 Task: Forward email as attachment with the signature Cameron White with the subject Follow-up on a complaint from softage.1@softage.net to softage.10@softage.net with the message I wanted to confirm the delivery schedule for the new equipment order.
Action: Mouse moved to (952, 82)
Screenshot: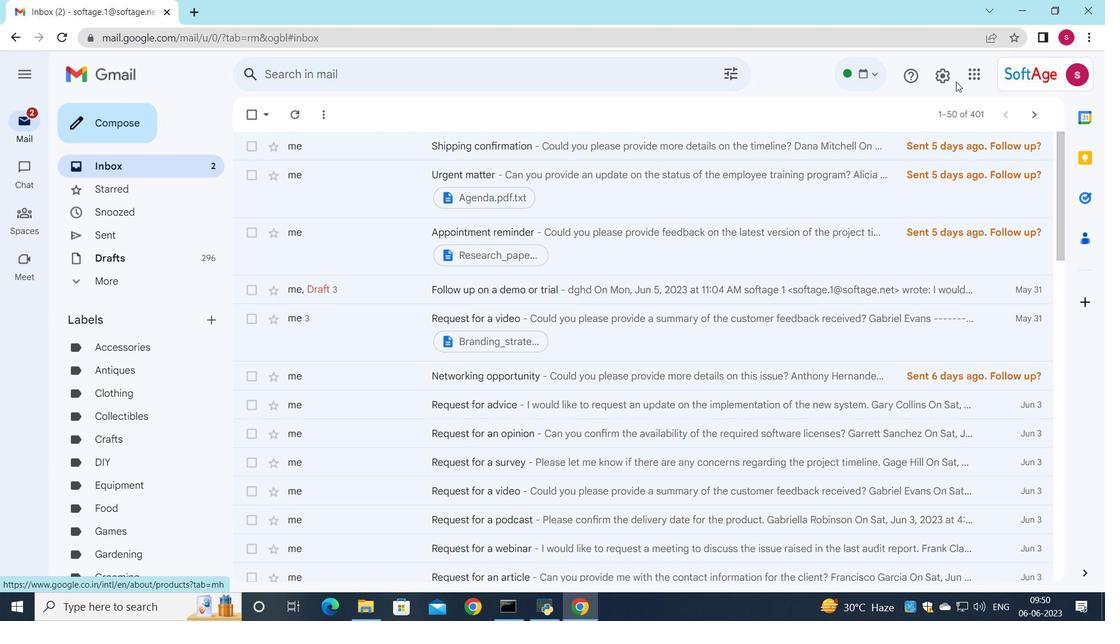 
Action: Mouse pressed left at (952, 82)
Screenshot: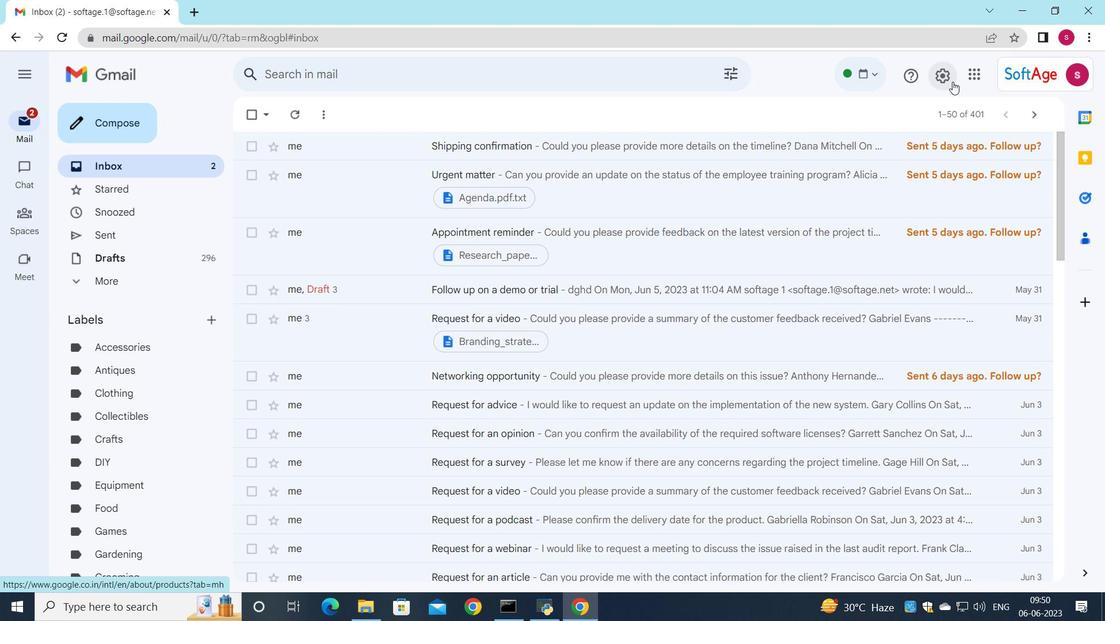 
Action: Mouse moved to (955, 145)
Screenshot: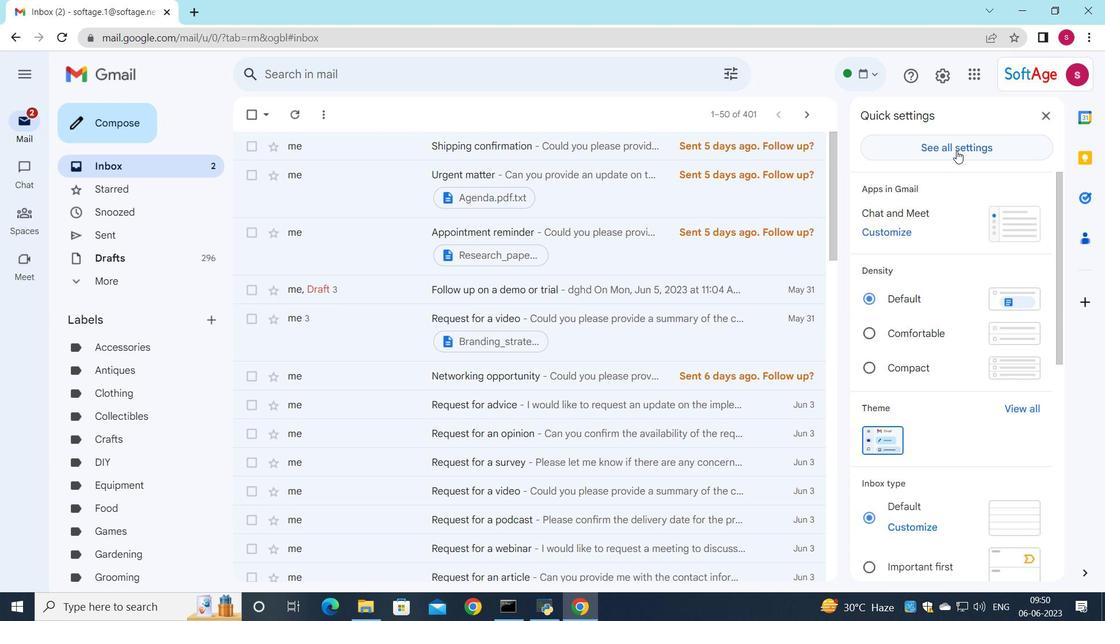 
Action: Mouse pressed left at (955, 145)
Screenshot: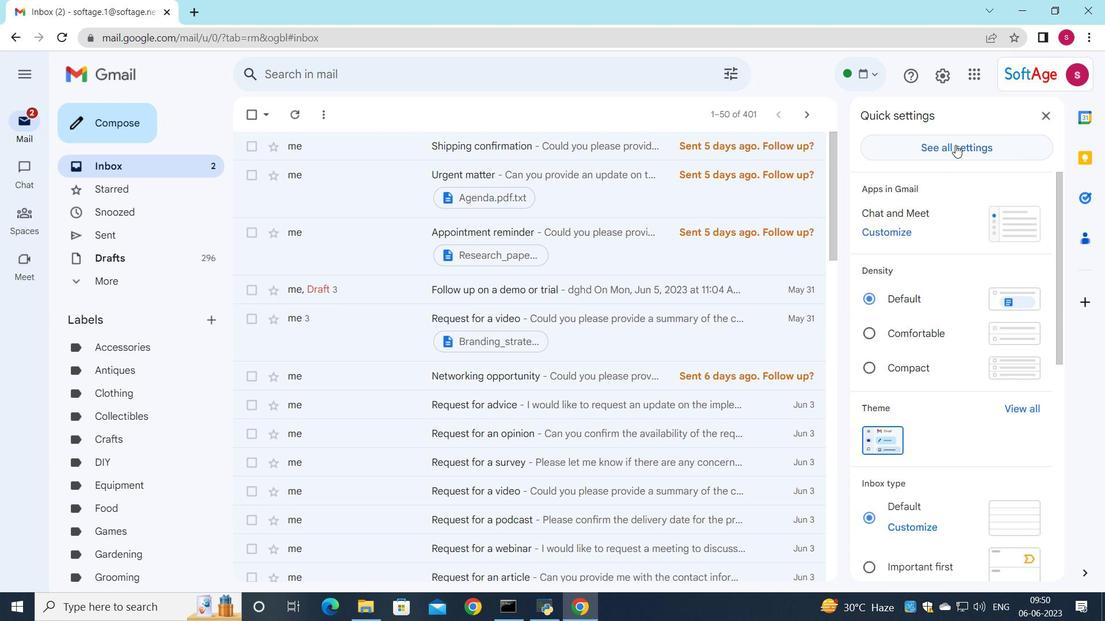 
Action: Mouse moved to (626, 344)
Screenshot: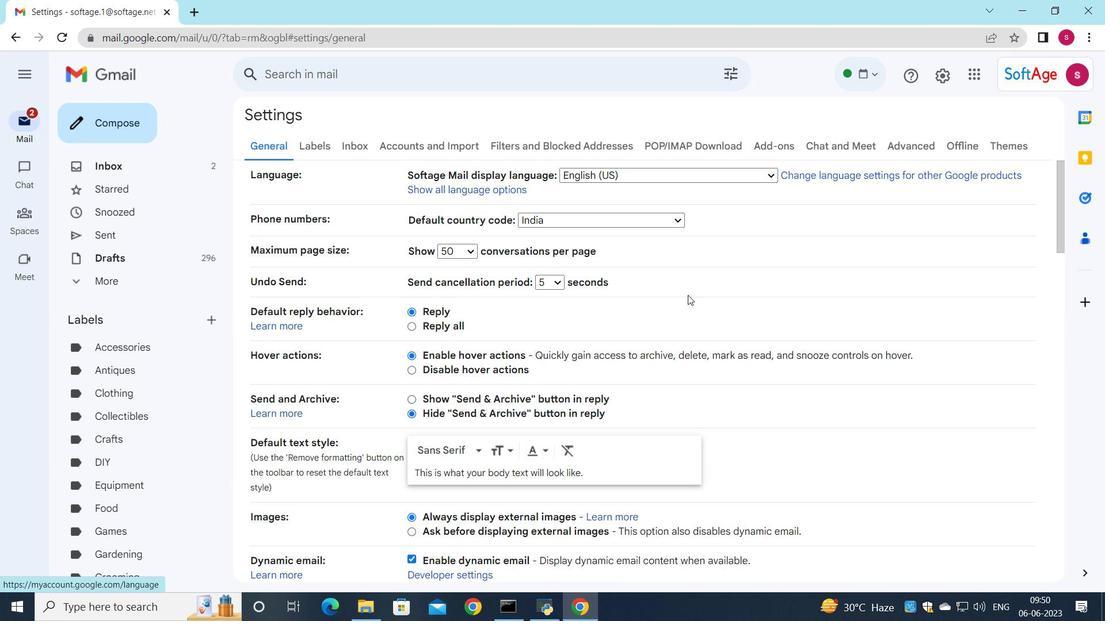 
Action: Mouse scrolled (626, 343) with delta (0, 0)
Screenshot: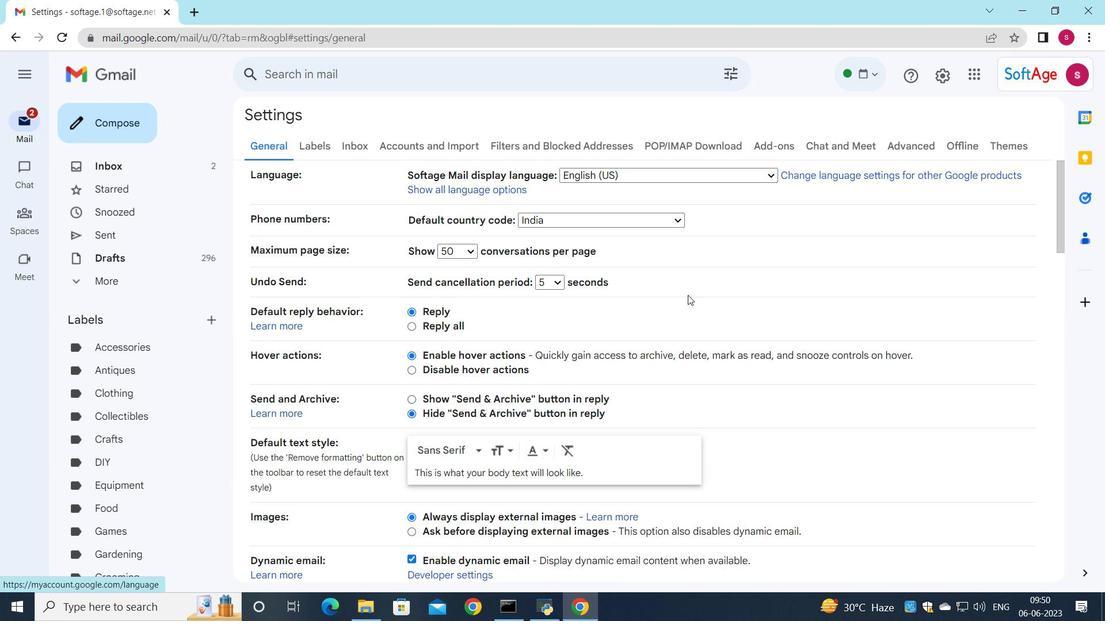 
Action: Mouse moved to (571, 396)
Screenshot: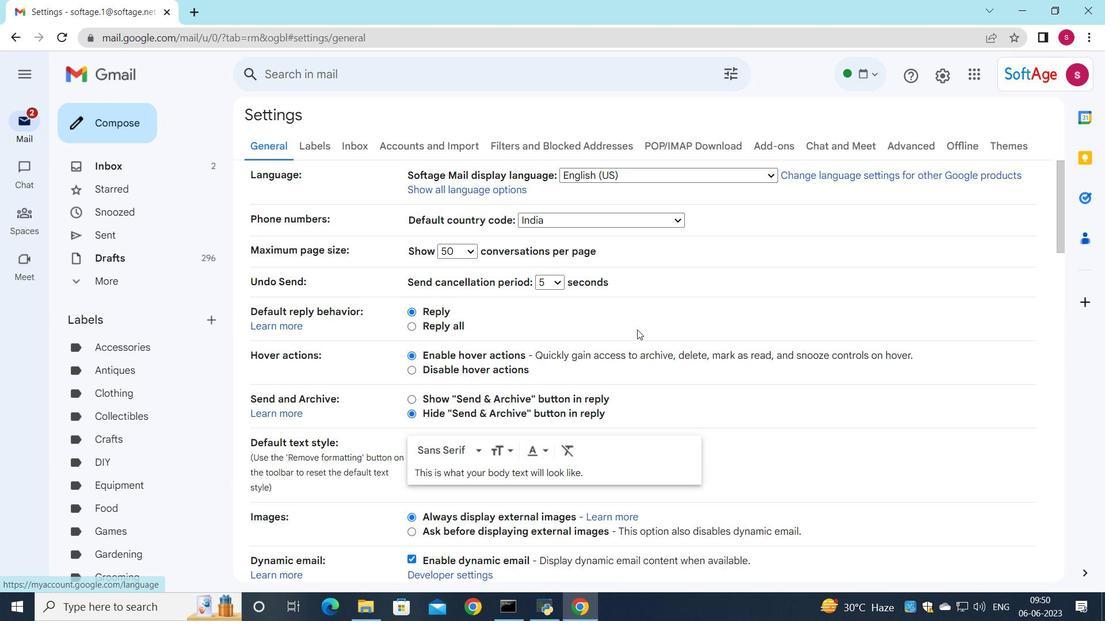 
Action: Mouse scrolled (571, 395) with delta (0, 0)
Screenshot: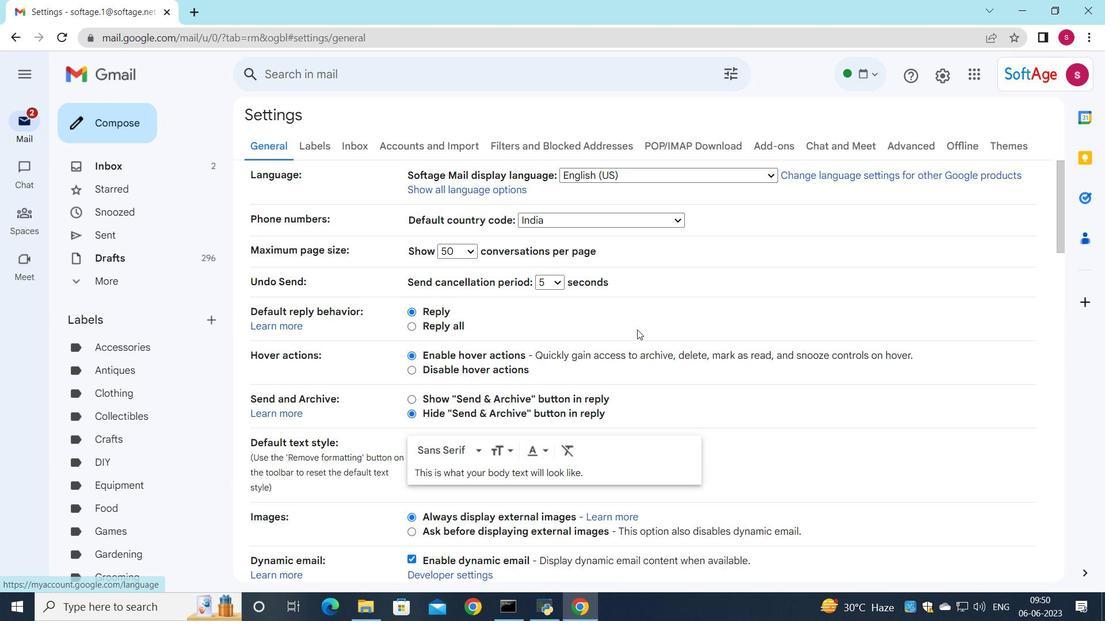 
Action: Mouse moved to (480, 458)
Screenshot: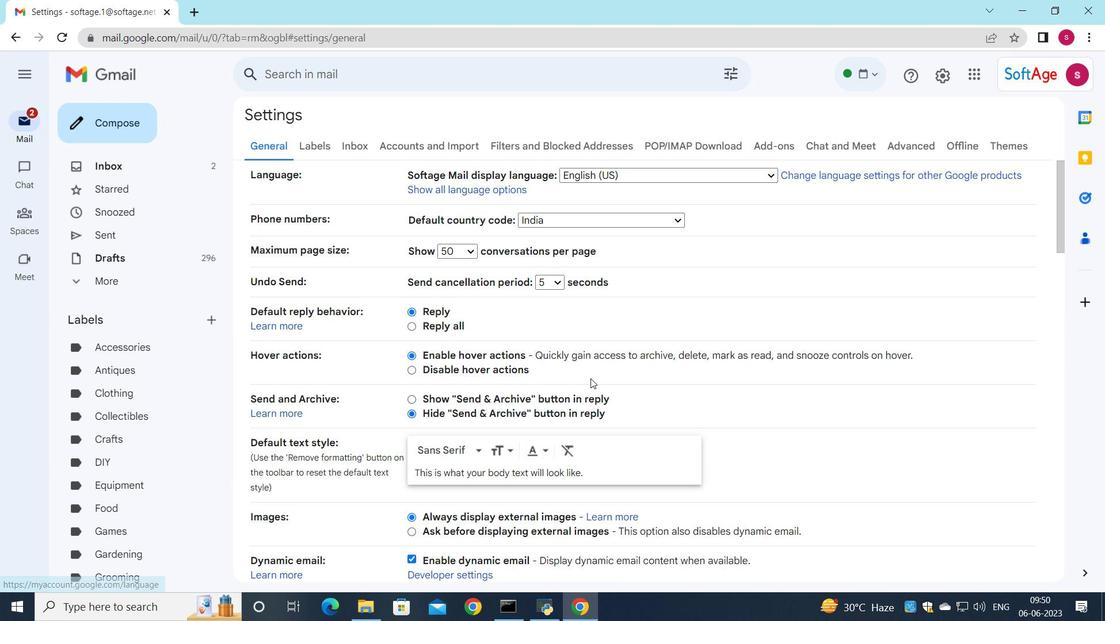 
Action: Mouse scrolled (480, 458) with delta (0, 0)
Screenshot: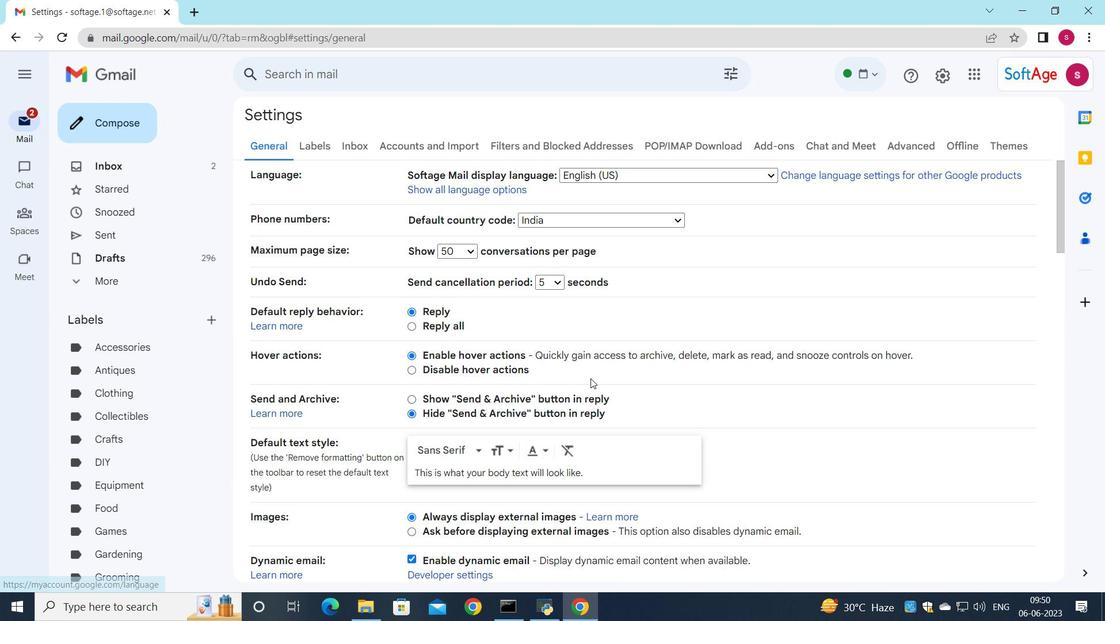 
Action: Mouse moved to (394, 514)
Screenshot: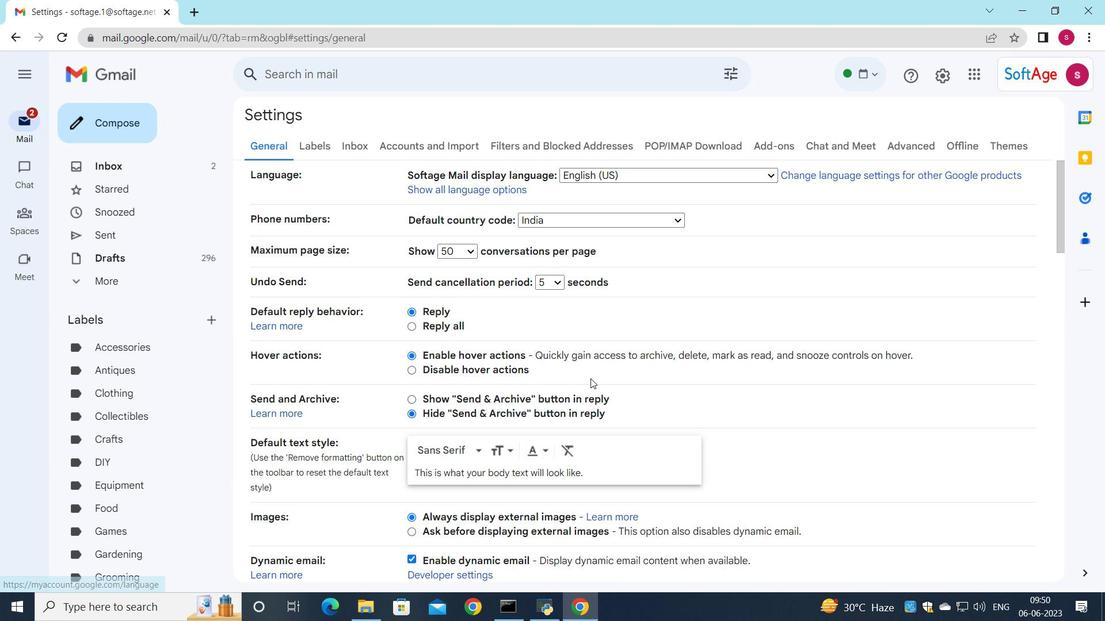 
Action: Mouse scrolled (394, 514) with delta (0, 0)
Screenshot: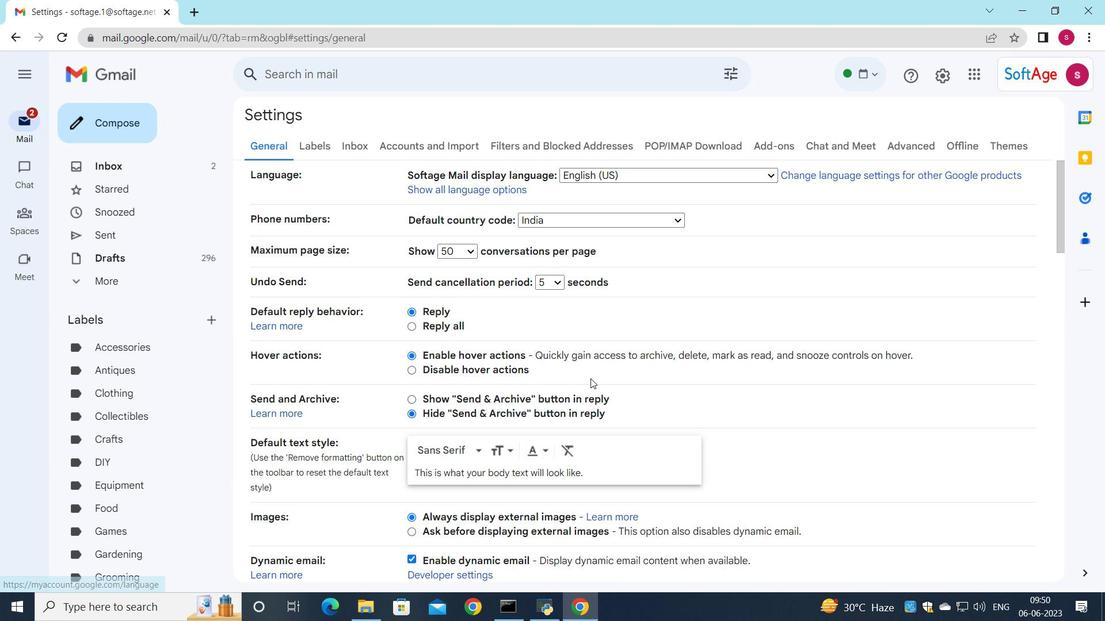 
Action: Mouse moved to (309, 536)
Screenshot: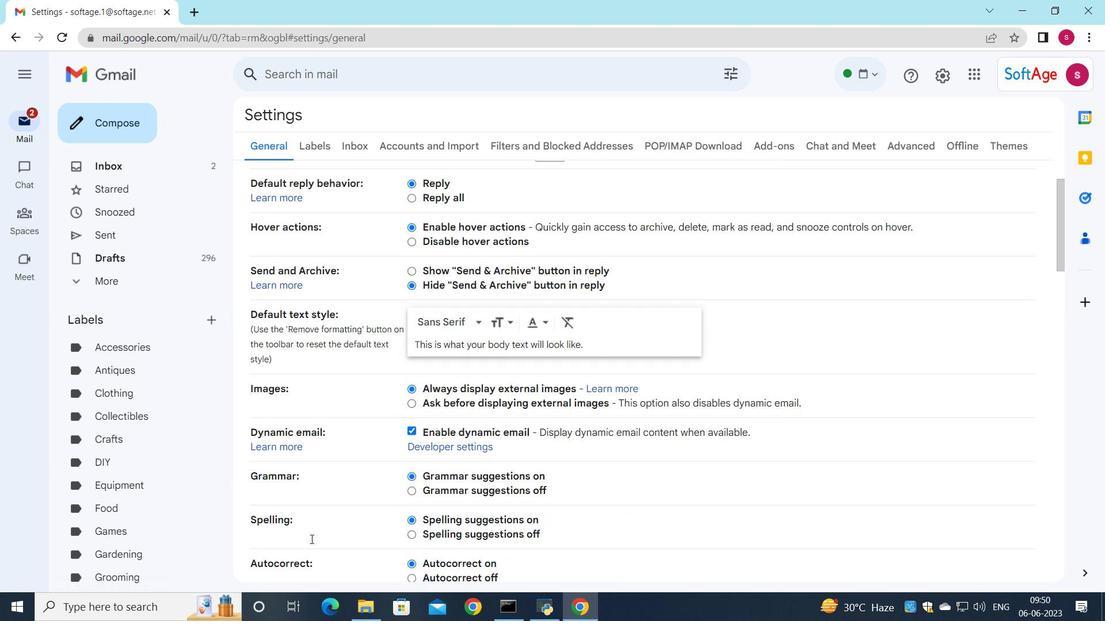 
Action: Mouse scrolled (309, 535) with delta (0, 0)
Screenshot: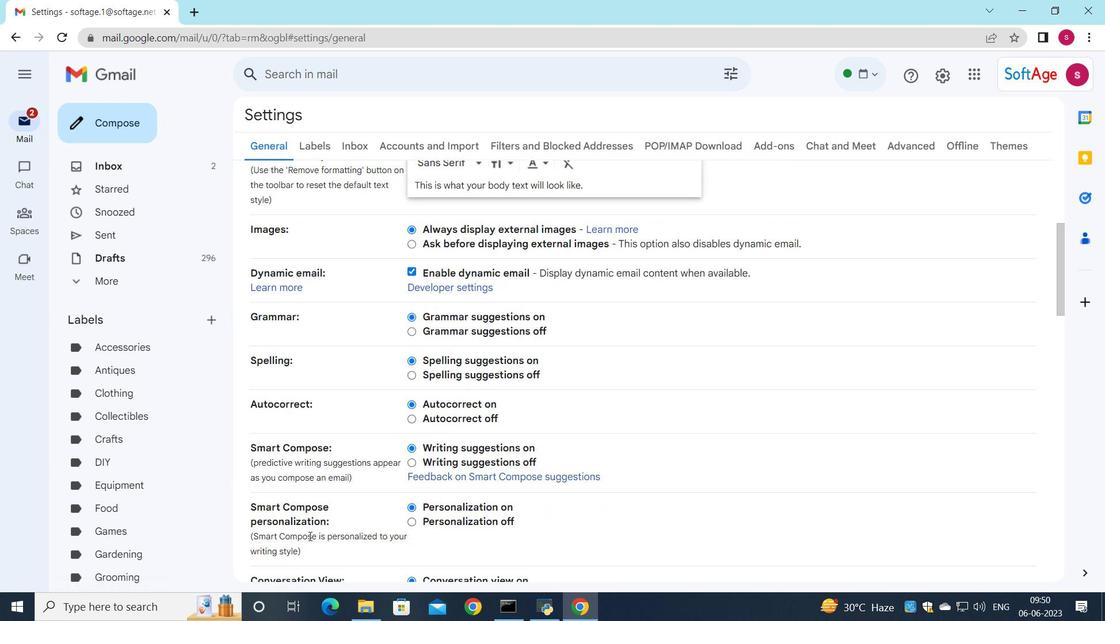 
Action: Mouse scrolled (309, 535) with delta (0, 0)
Screenshot: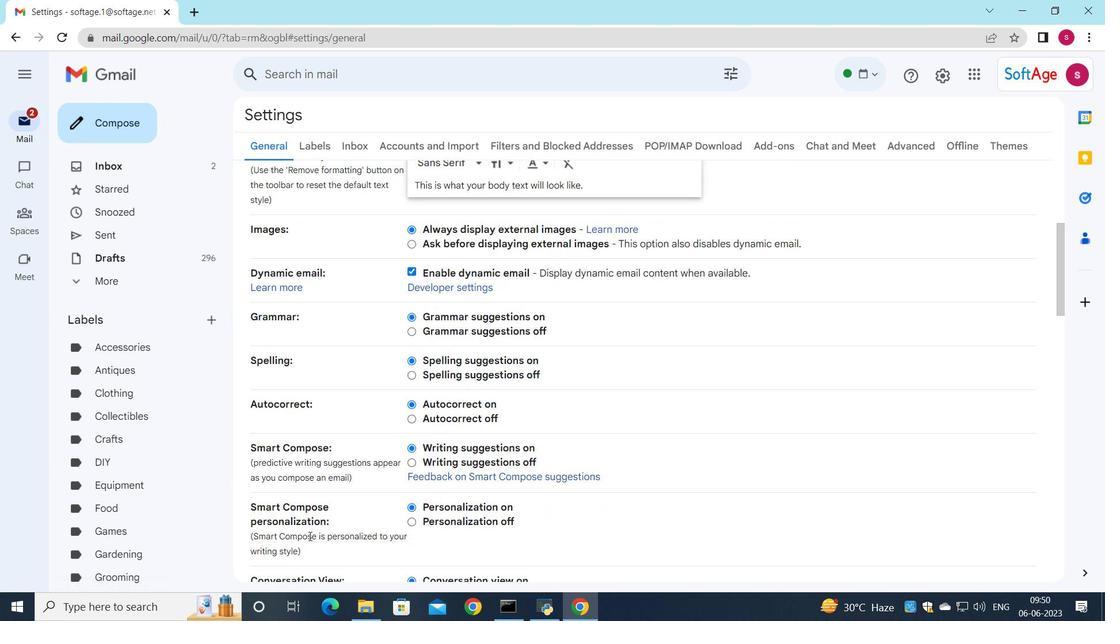 
Action: Mouse scrolled (309, 535) with delta (0, 0)
Screenshot: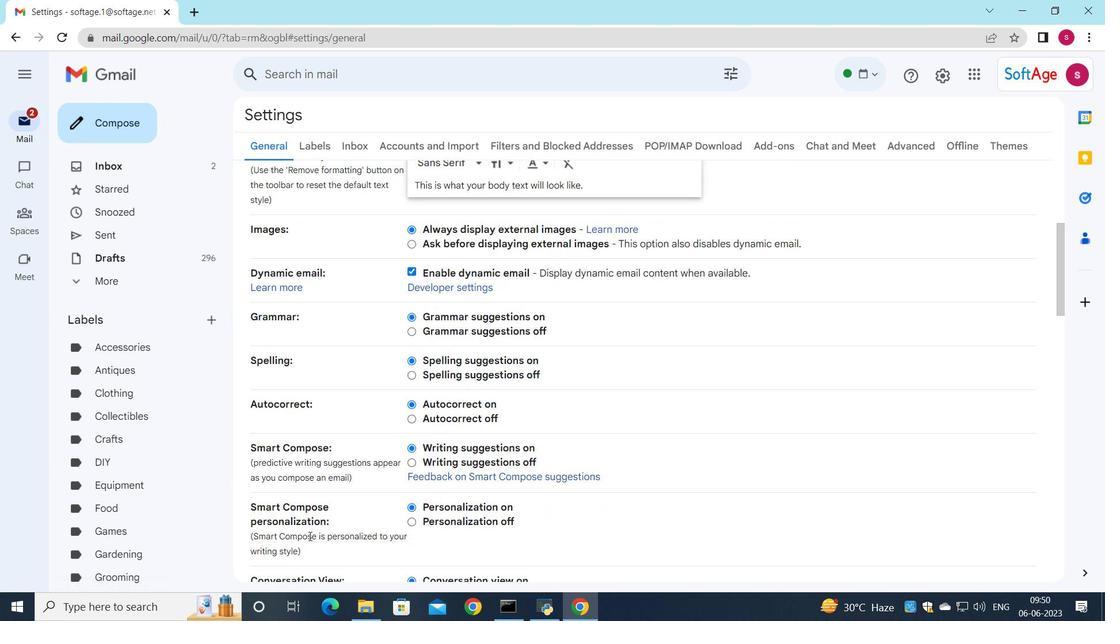 
Action: Mouse scrolled (309, 535) with delta (0, 0)
Screenshot: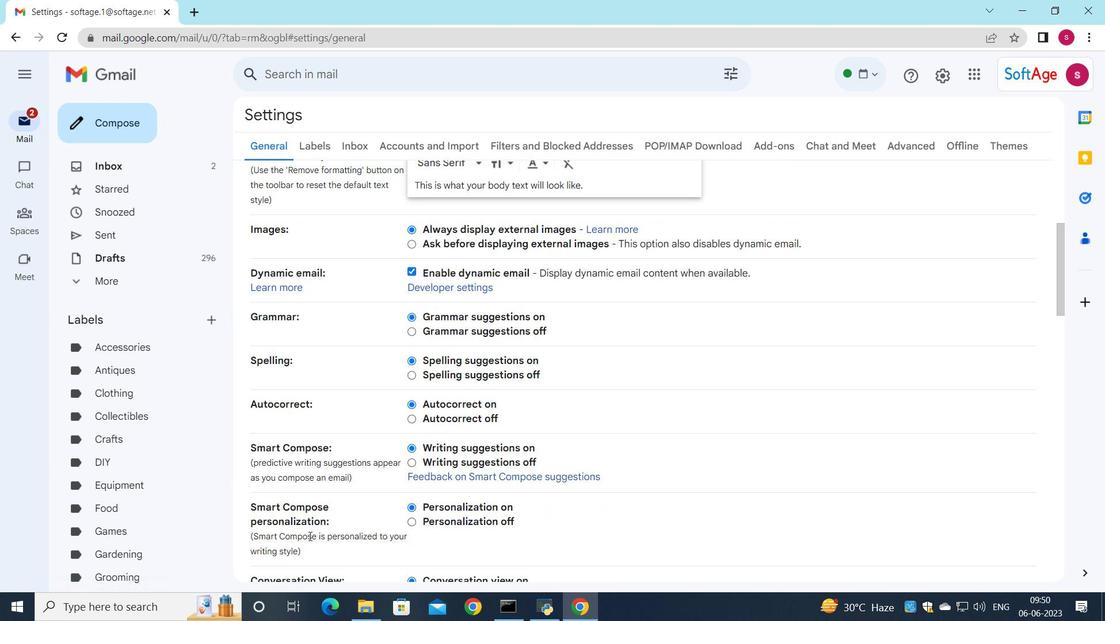 
Action: Mouse moved to (339, 514)
Screenshot: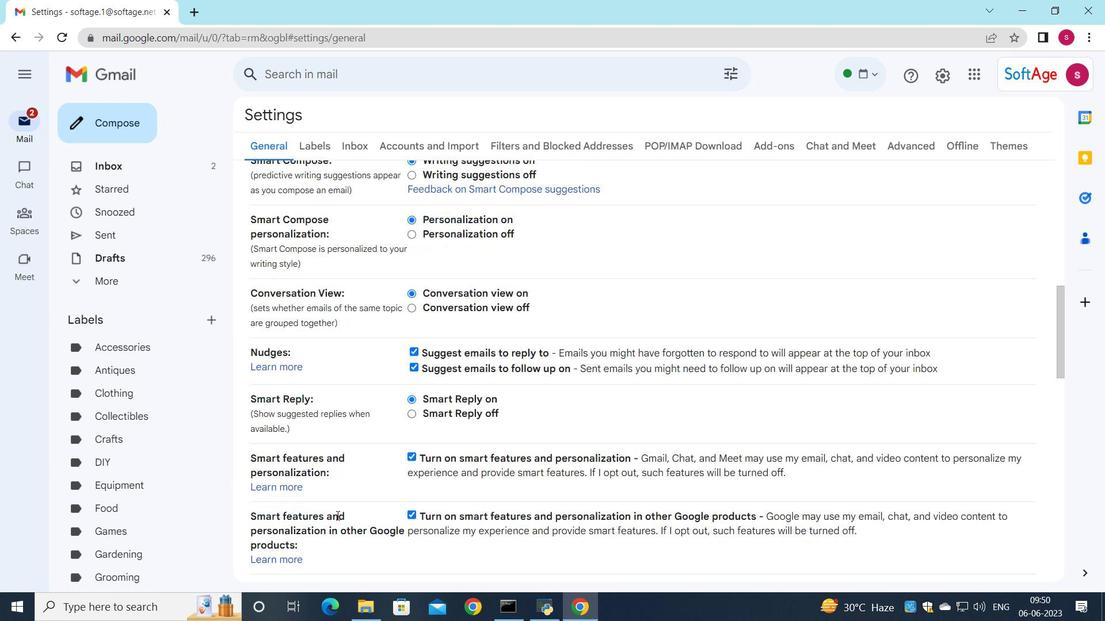 
Action: Mouse scrolled (339, 514) with delta (0, 0)
Screenshot: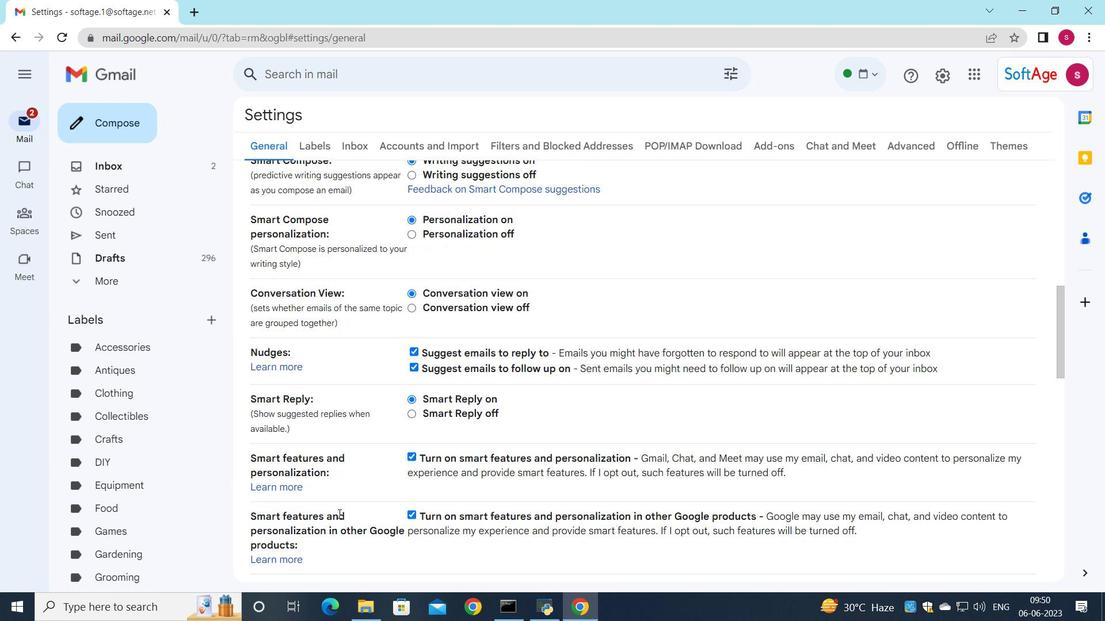
Action: Mouse scrolled (339, 514) with delta (0, 0)
Screenshot: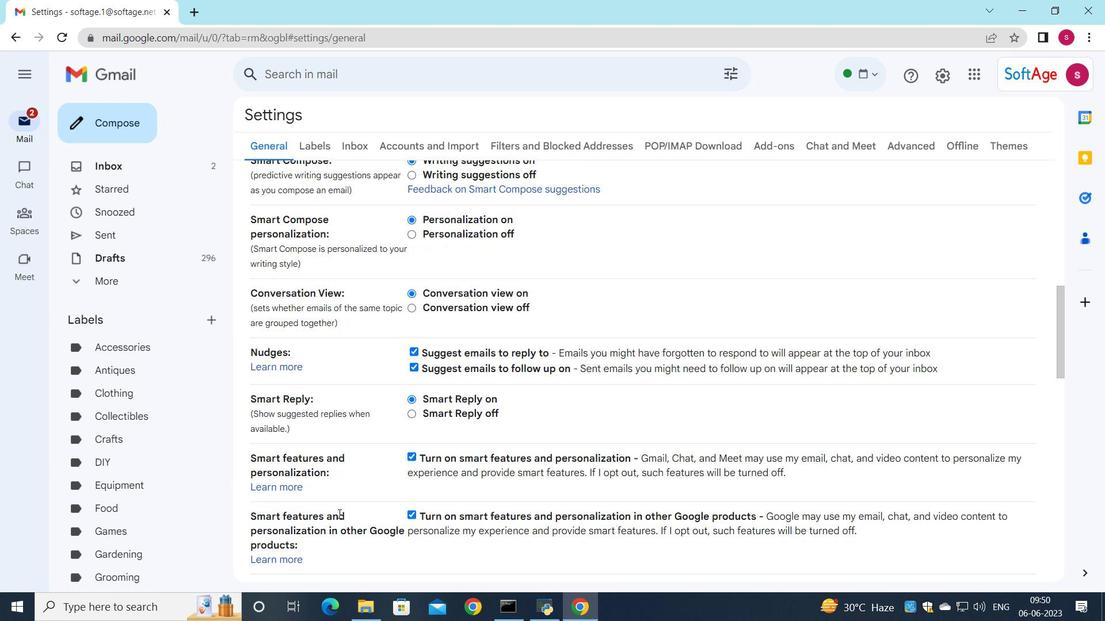 
Action: Mouse scrolled (339, 514) with delta (0, 0)
Screenshot: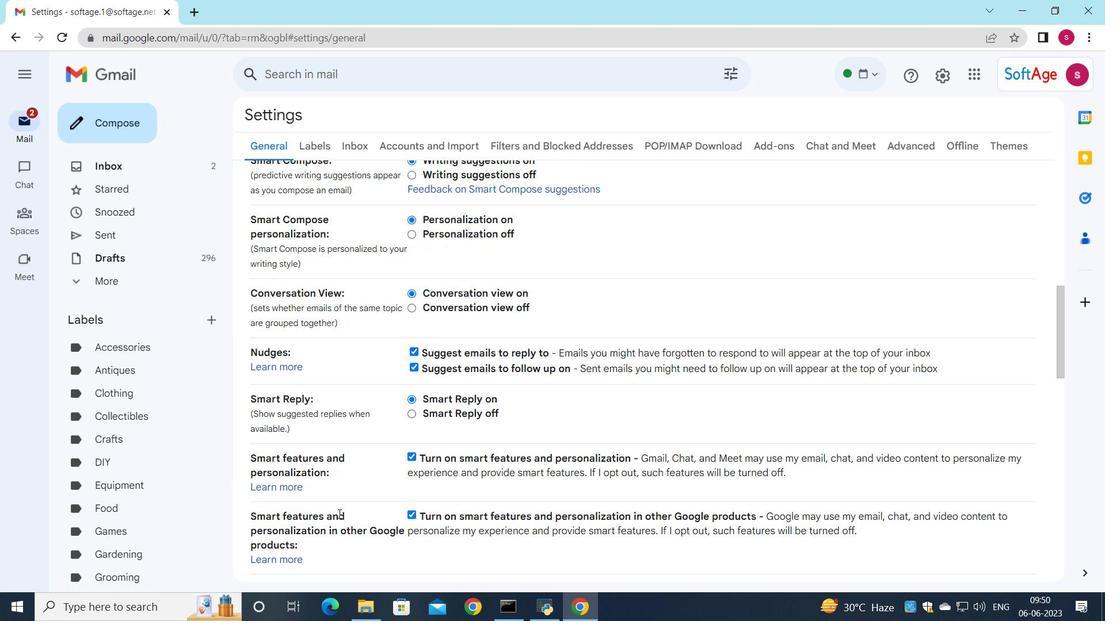 
Action: Mouse scrolled (339, 514) with delta (0, 0)
Screenshot: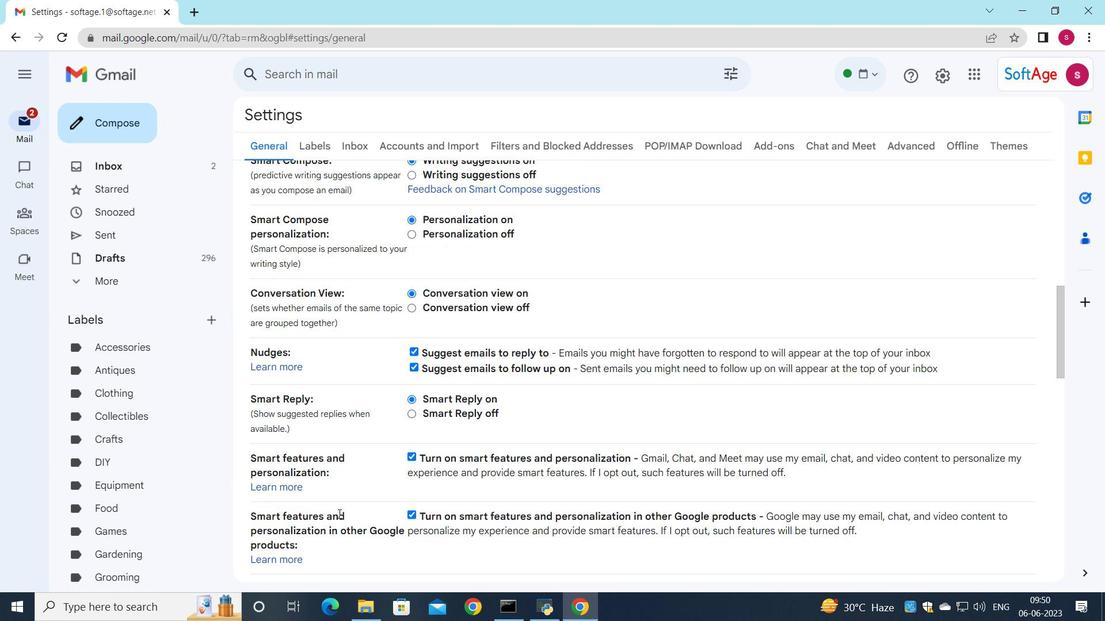 
Action: Mouse moved to (339, 514)
Screenshot: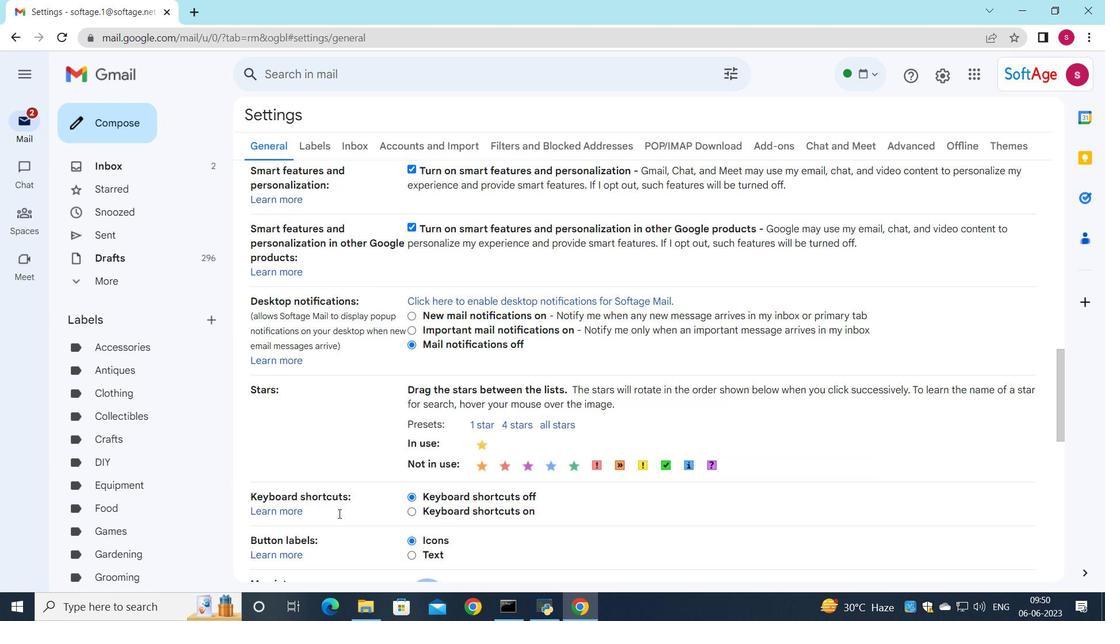
Action: Mouse scrolled (339, 514) with delta (0, 0)
Screenshot: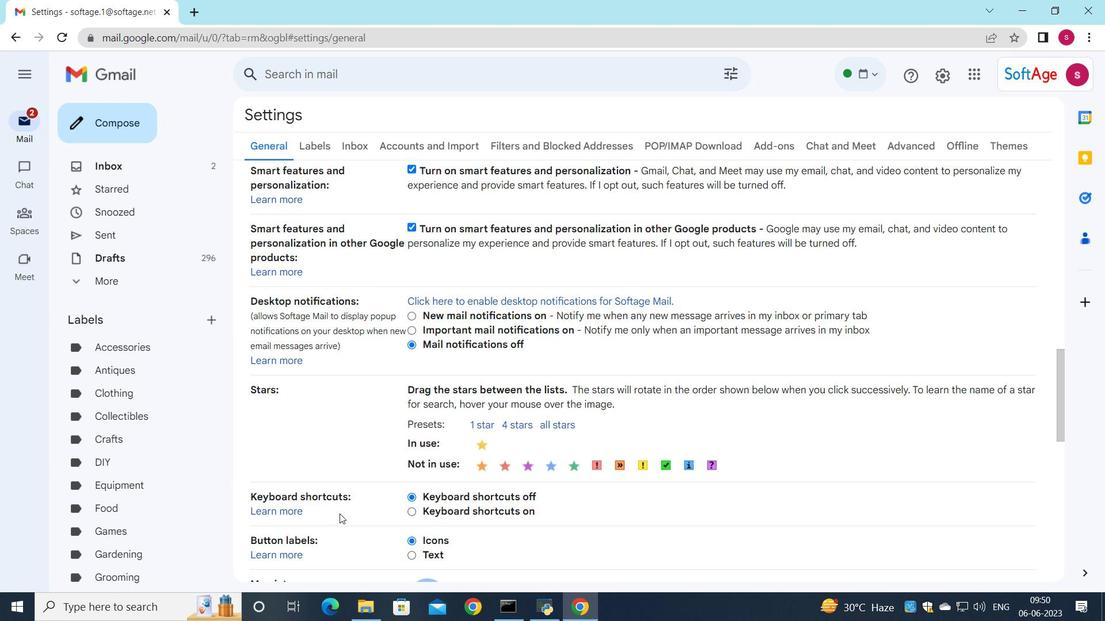 
Action: Mouse moved to (339, 514)
Screenshot: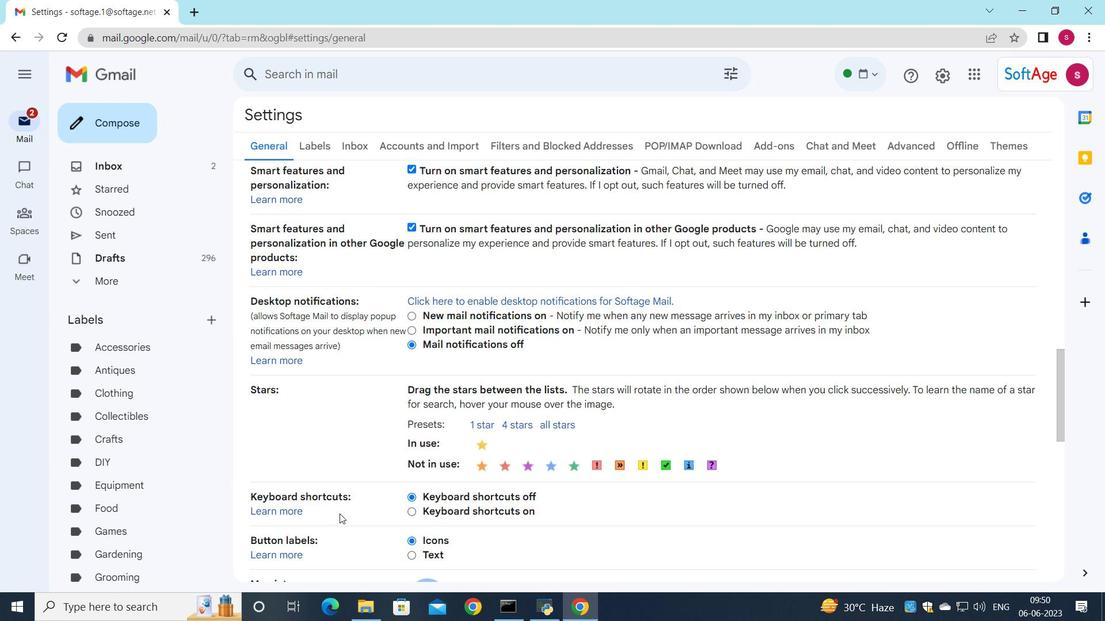 
Action: Mouse scrolled (339, 514) with delta (0, 0)
Screenshot: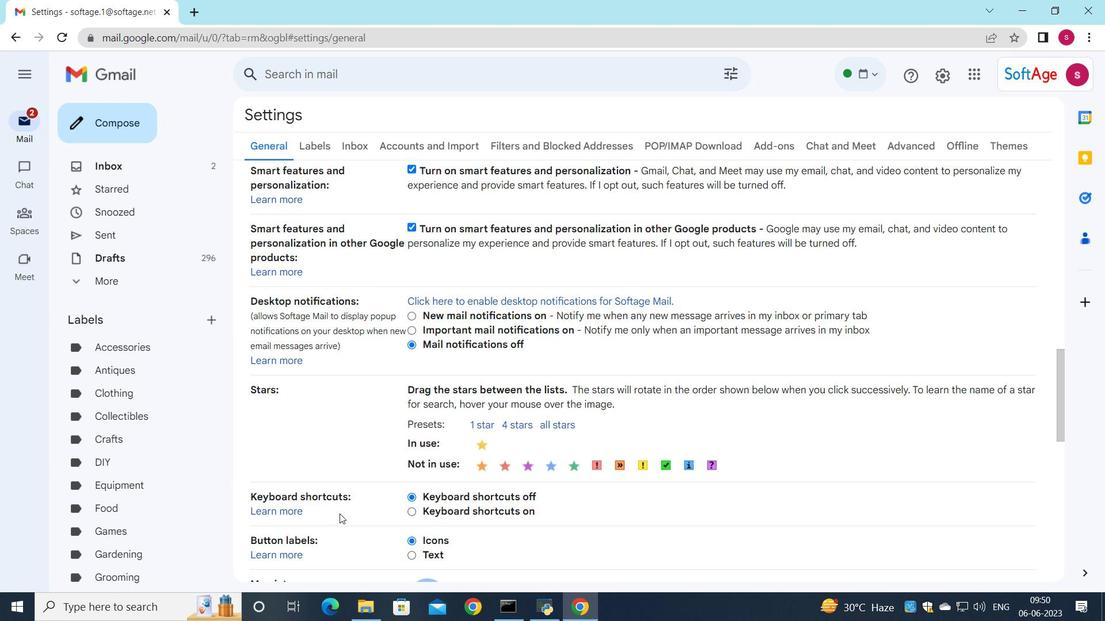 
Action: Mouse scrolled (339, 514) with delta (0, 0)
Screenshot: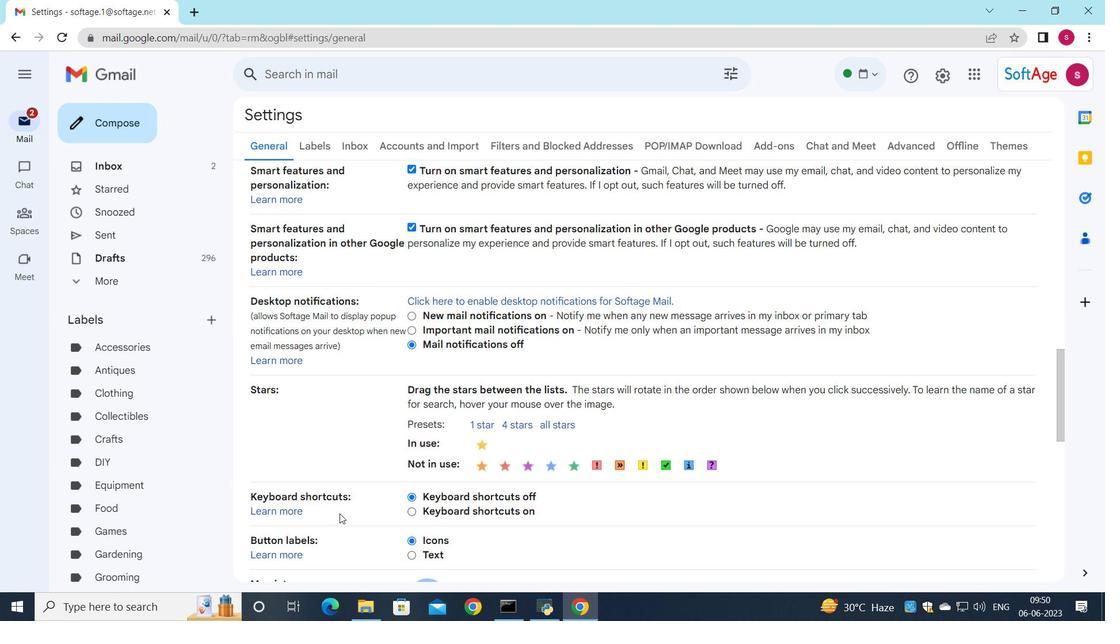 
Action: Mouse moved to (458, 488)
Screenshot: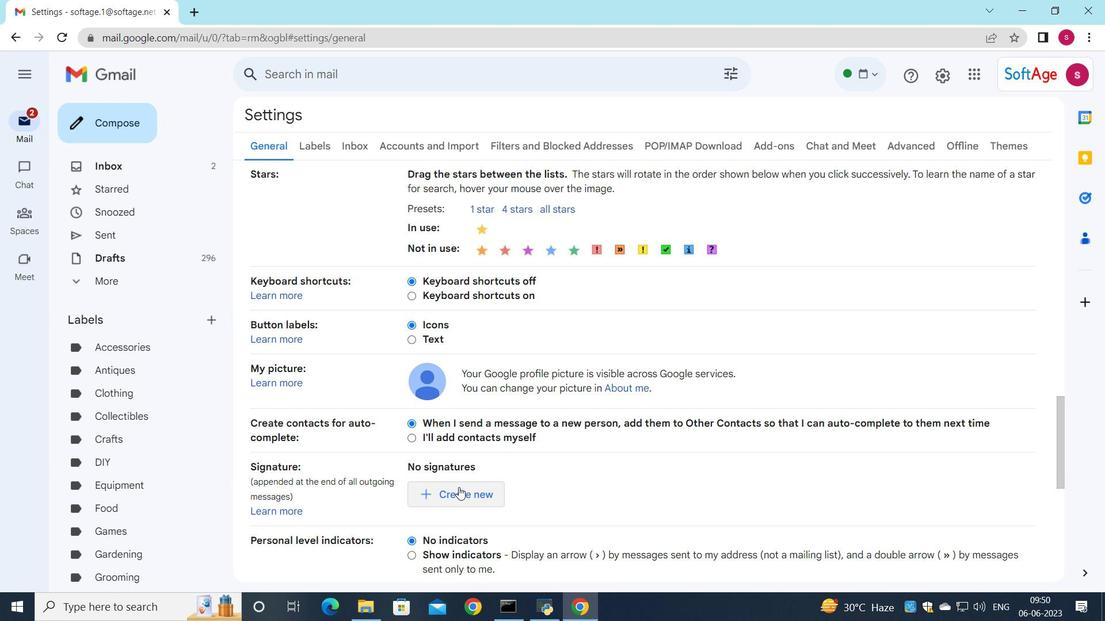 
Action: Mouse pressed left at (458, 488)
Screenshot: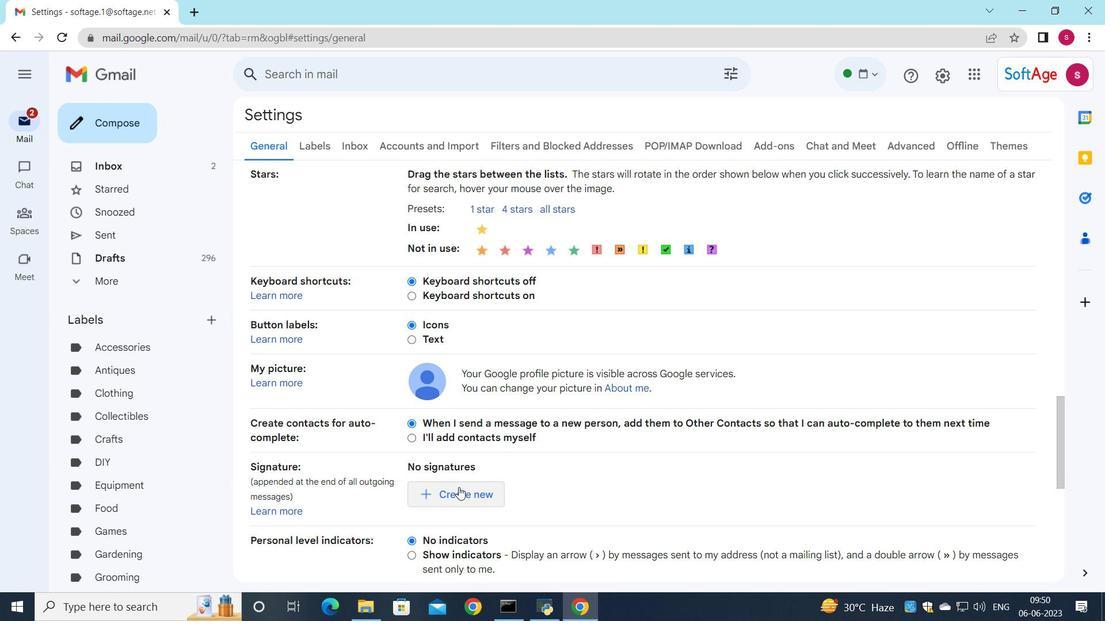 
Action: Key pressed <Key.shift>Camerom<Key.backspace>n<Key.space><Key.shift>Who<Key.backspace>ite
Screenshot: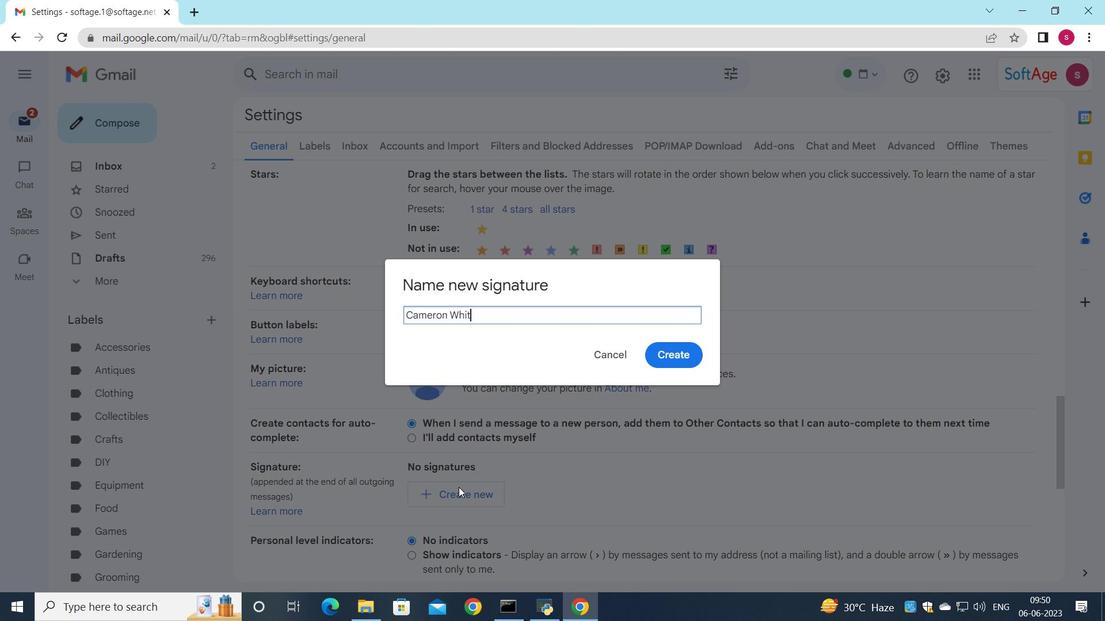 
Action: Mouse moved to (651, 357)
Screenshot: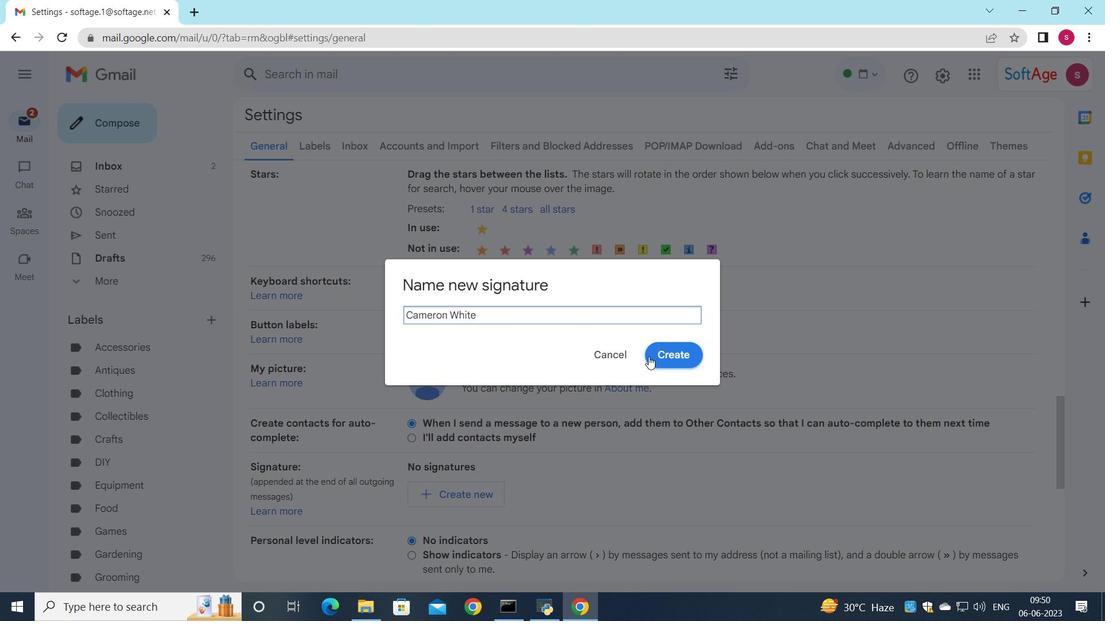 
Action: Mouse pressed left at (651, 357)
Screenshot: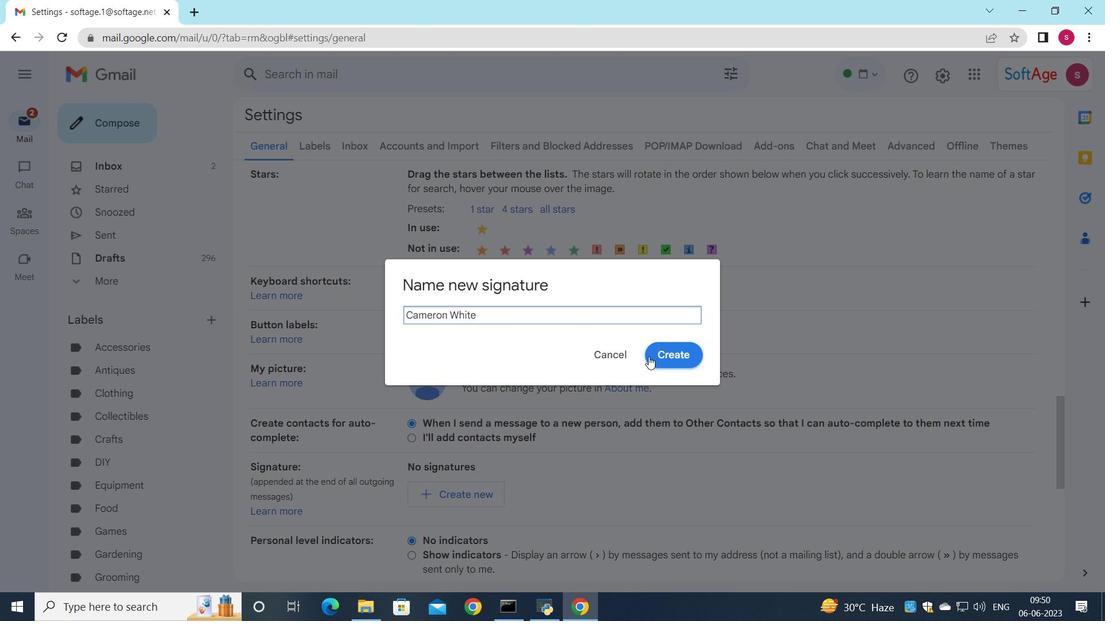 
Action: Mouse moved to (655, 473)
Screenshot: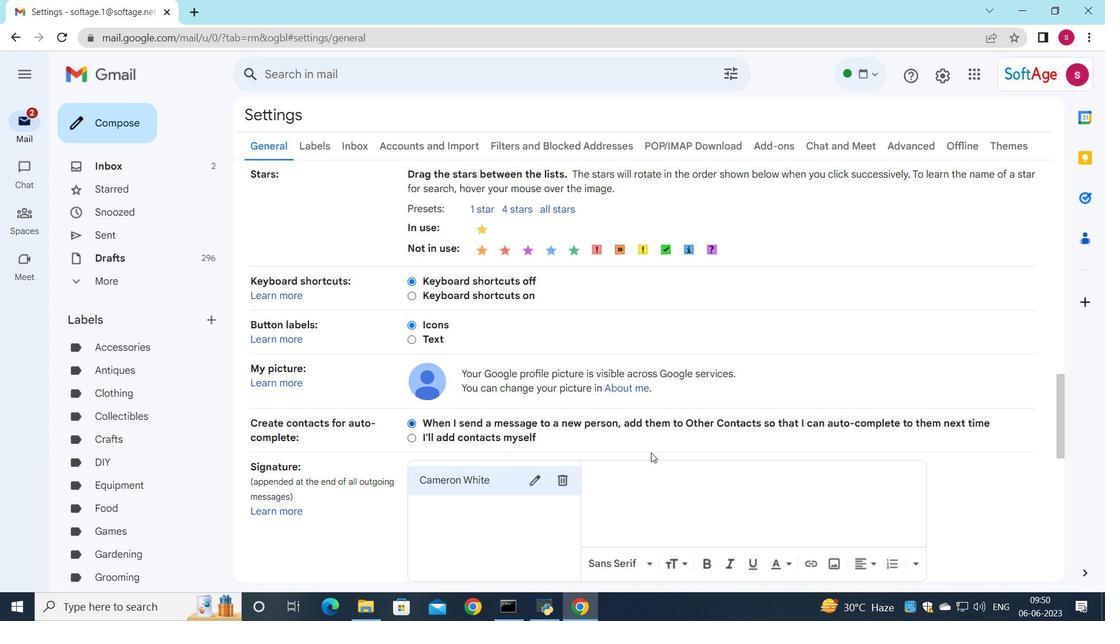 
Action: Mouse pressed left at (655, 473)
Screenshot: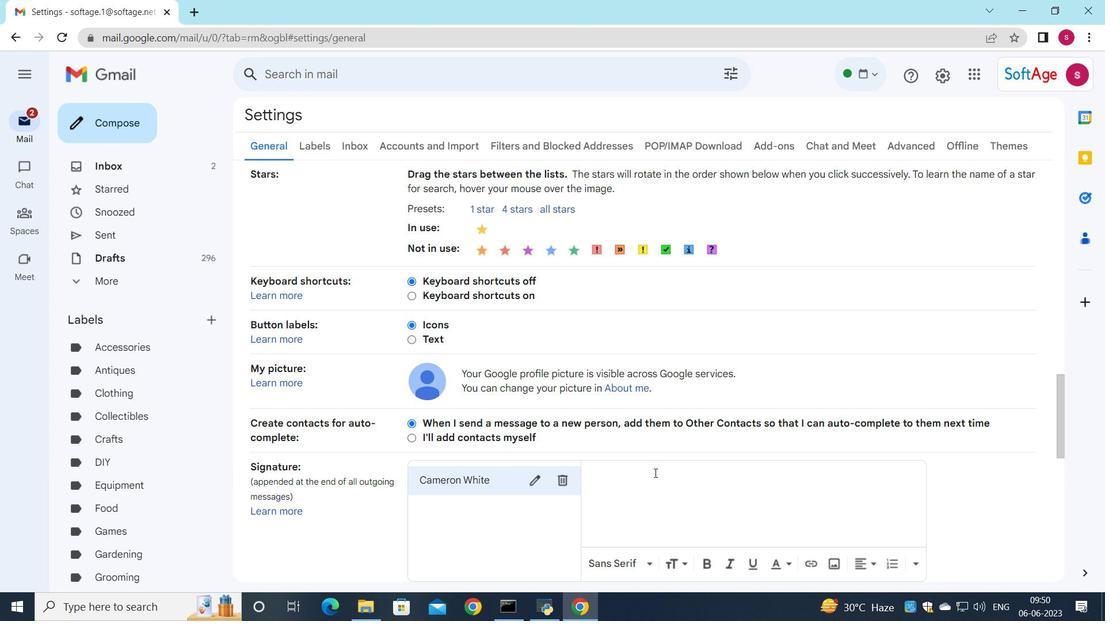 
Action: Key pressed <Key.shift><Key.shift><Key.shift><Key.shift><Key.shift>cameron<Key.left><Key.left><Key.left><Key.left><Key.left><Key.left><Key.backspace><Key.shift>C<Key.down><Key.right><Key.right><Key.right><Key.right><Key.right><Key.right><Key.space><Key.shift>White
Screenshot: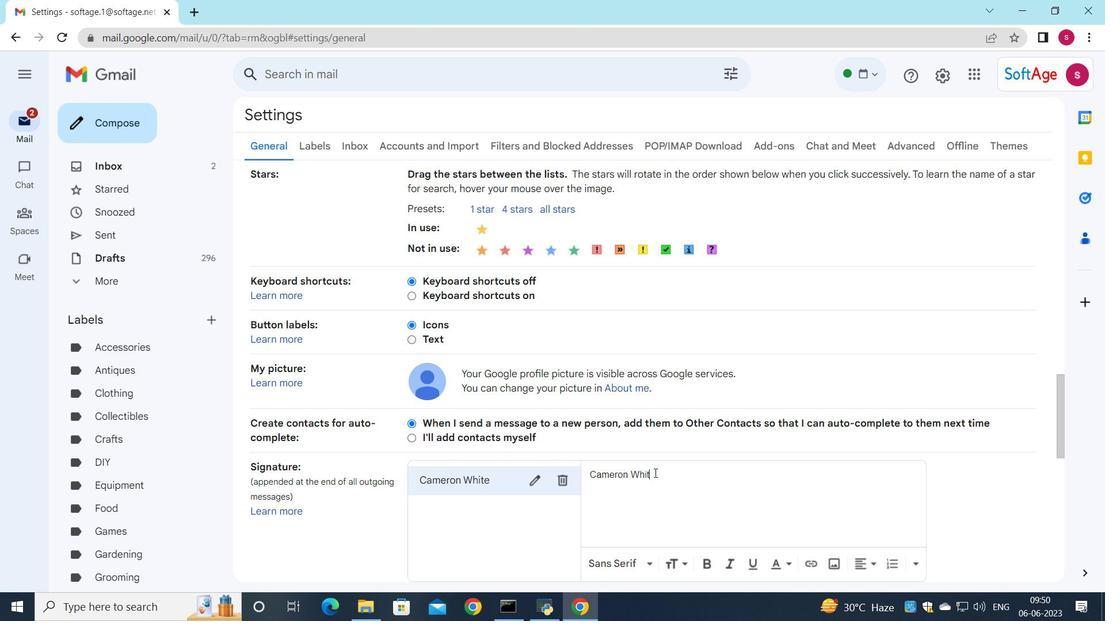 
Action: Mouse scrolled (655, 473) with delta (0, 0)
Screenshot: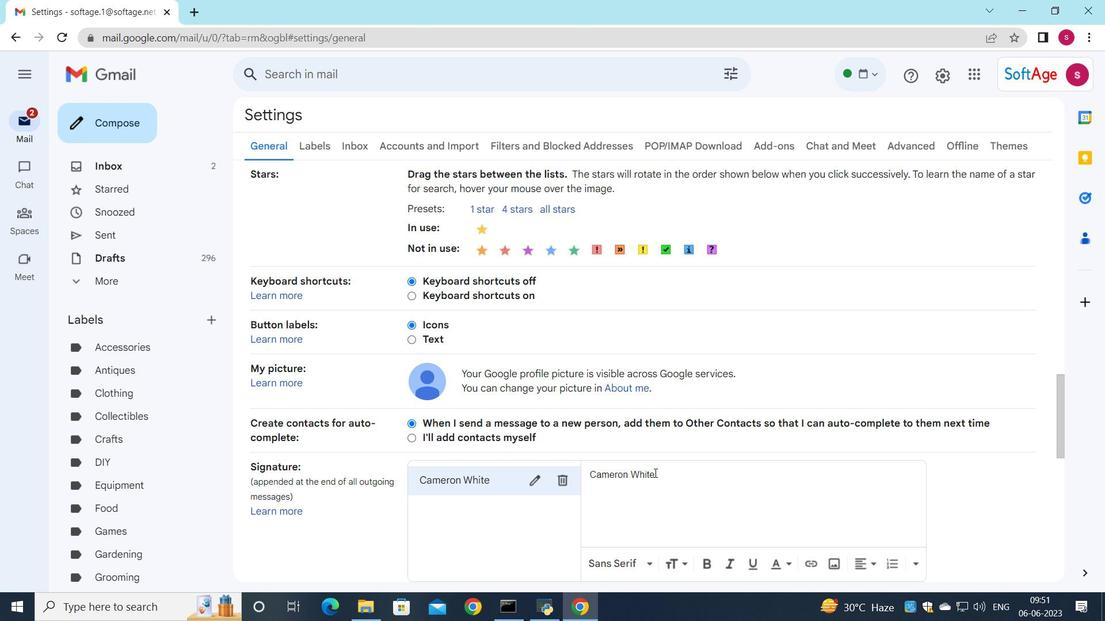 
Action: Mouse scrolled (655, 473) with delta (0, 0)
Screenshot: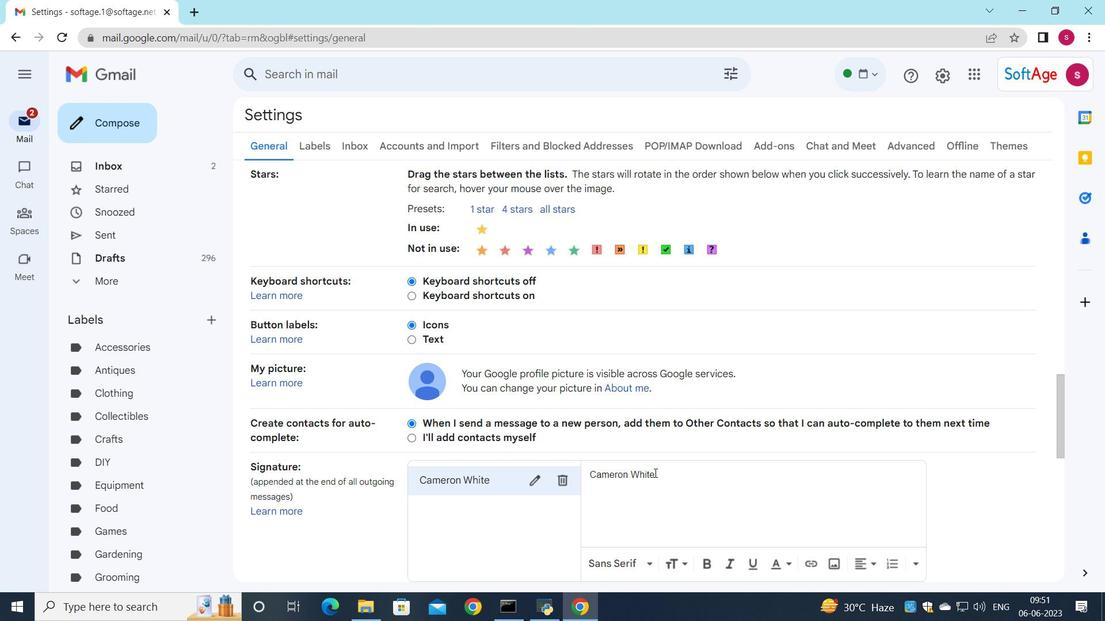 
Action: Mouse scrolled (655, 473) with delta (0, 0)
Screenshot: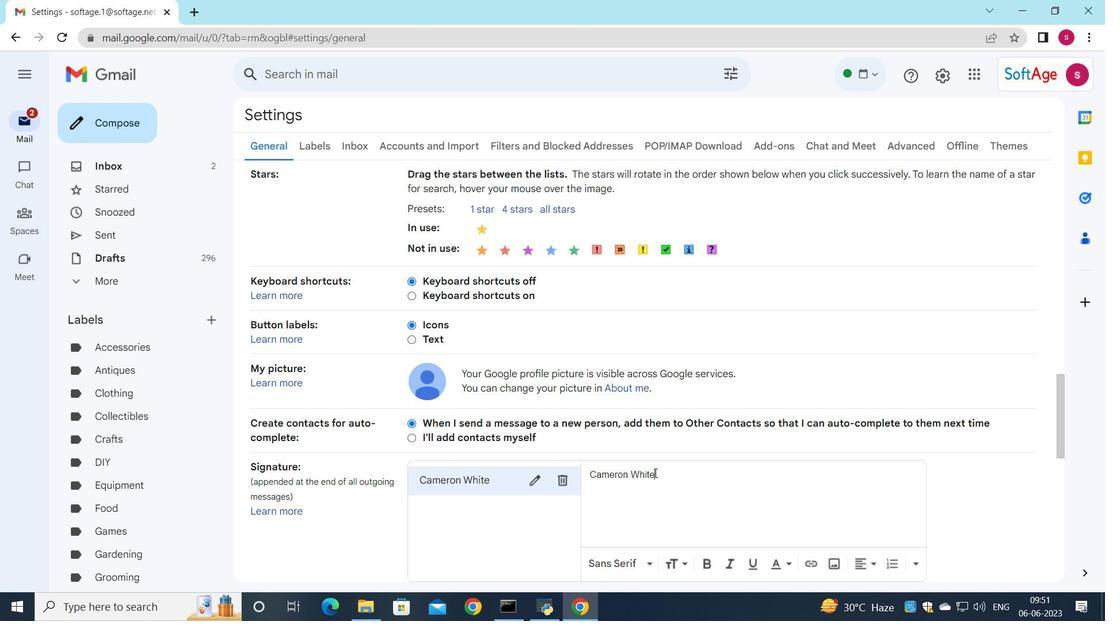 
Action: Mouse scrolled (655, 473) with delta (0, 0)
Screenshot: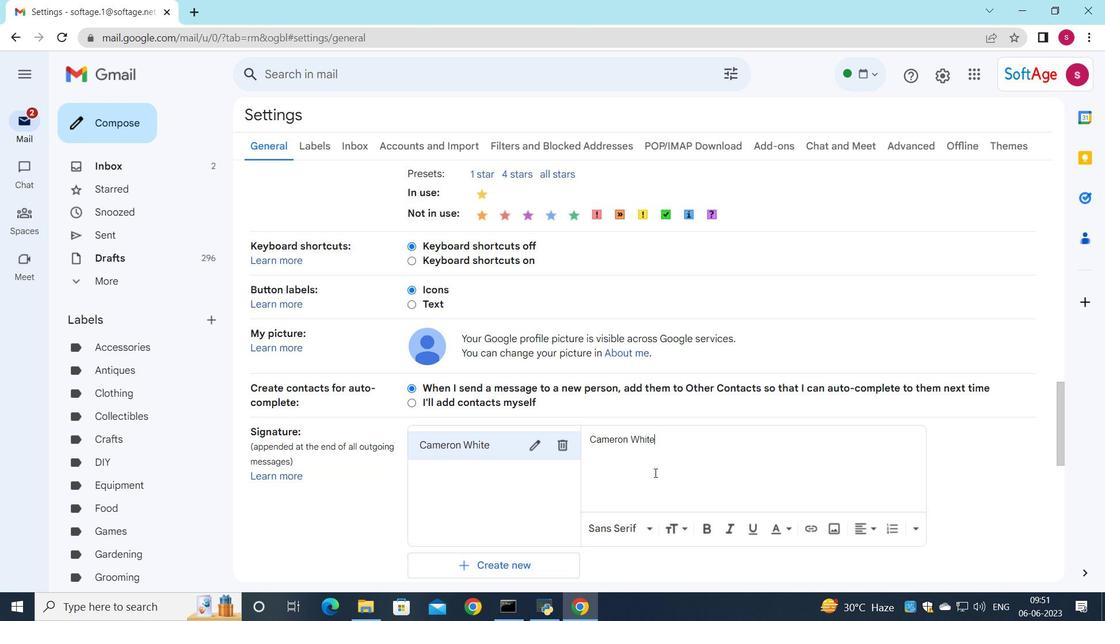
Action: Mouse moved to (473, 394)
Screenshot: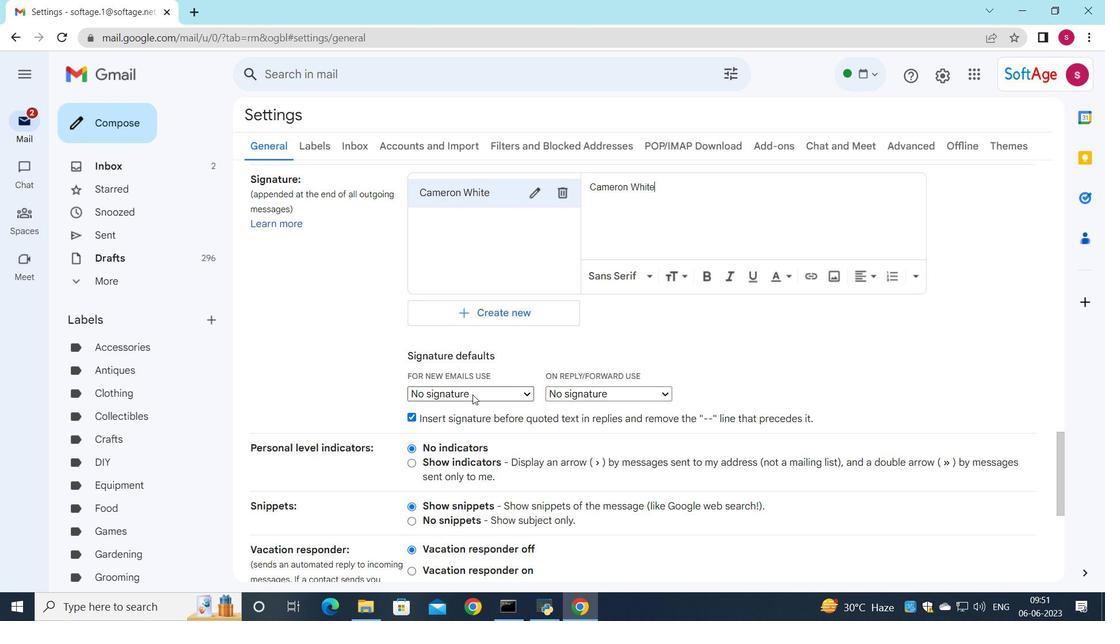 
Action: Mouse pressed left at (473, 394)
Screenshot: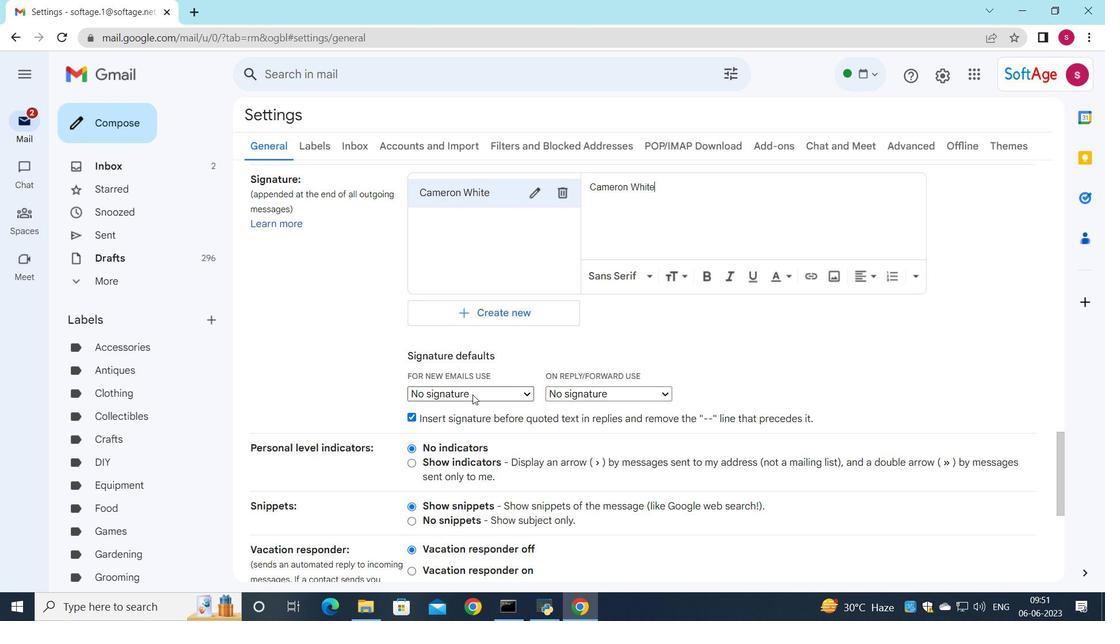 
Action: Mouse moved to (473, 433)
Screenshot: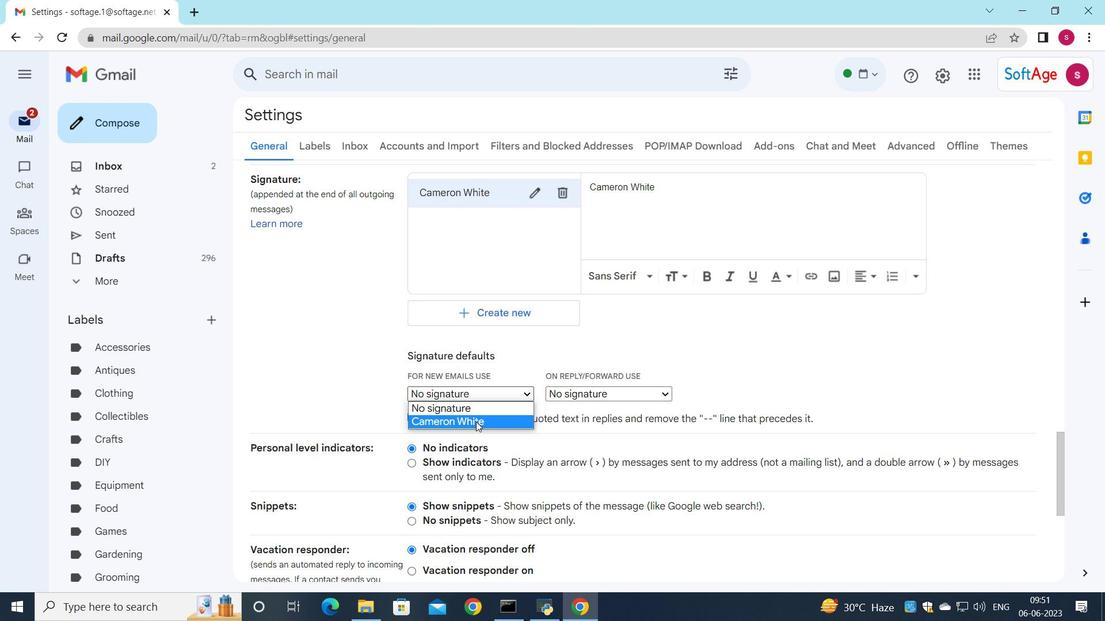 
Action: Mouse pressed left at (473, 433)
Screenshot: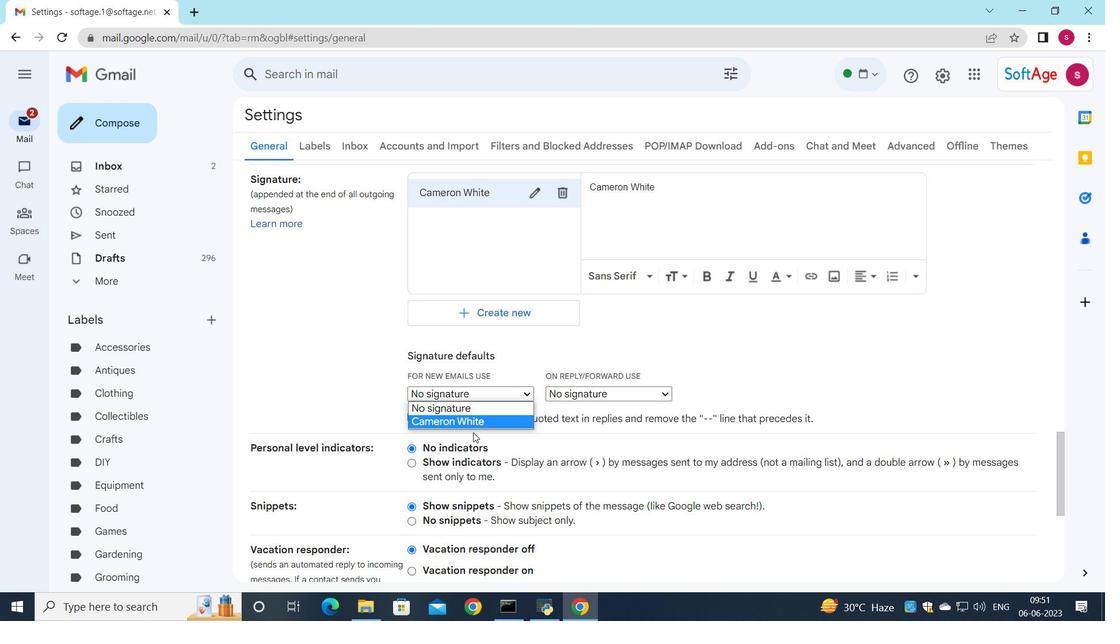
Action: Mouse moved to (636, 396)
Screenshot: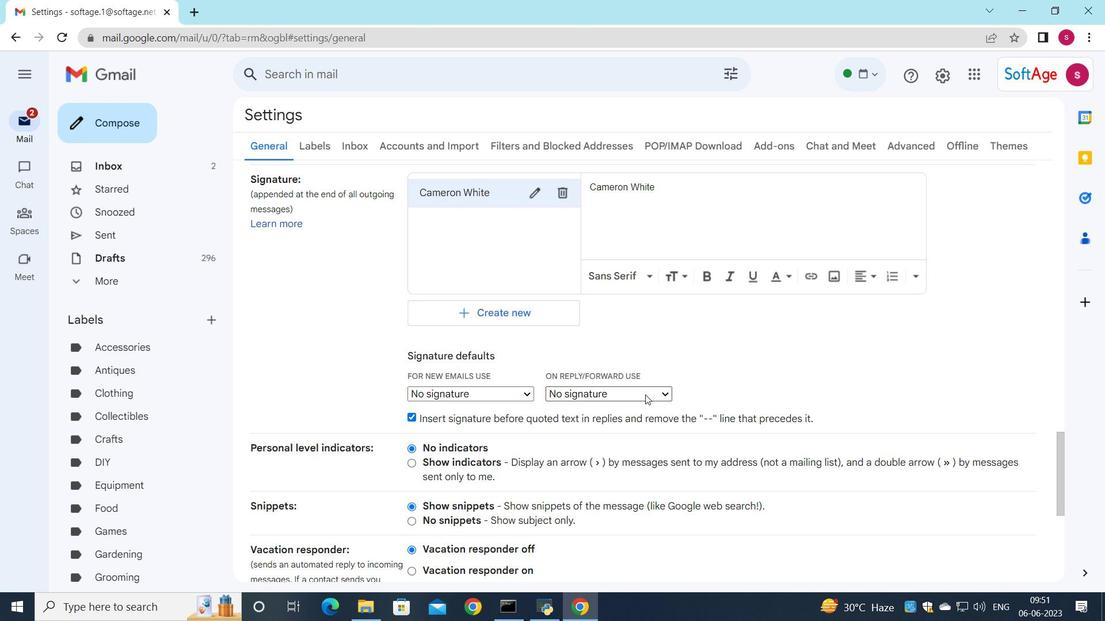 
Action: Mouse pressed left at (636, 396)
Screenshot: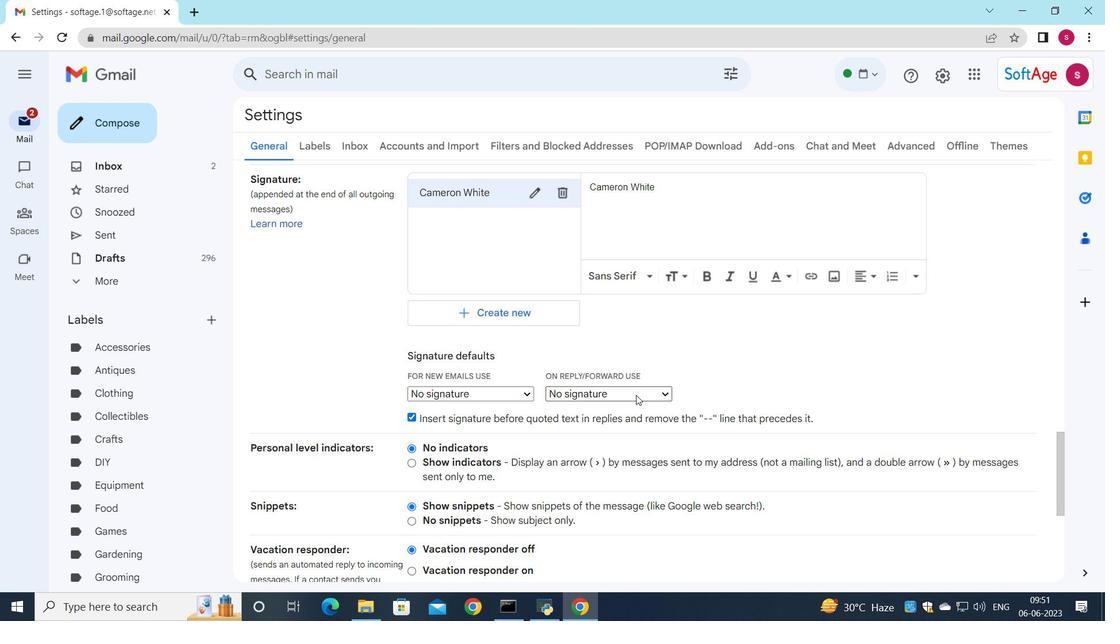 
Action: Mouse moved to (636, 420)
Screenshot: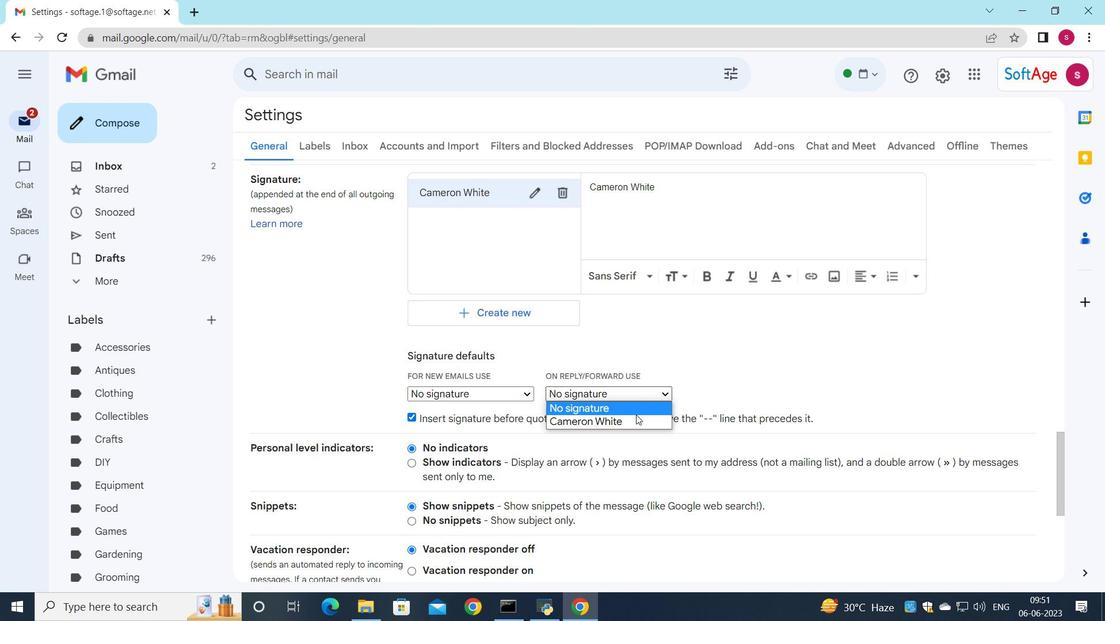 
Action: Mouse pressed left at (636, 420)
Screenshot: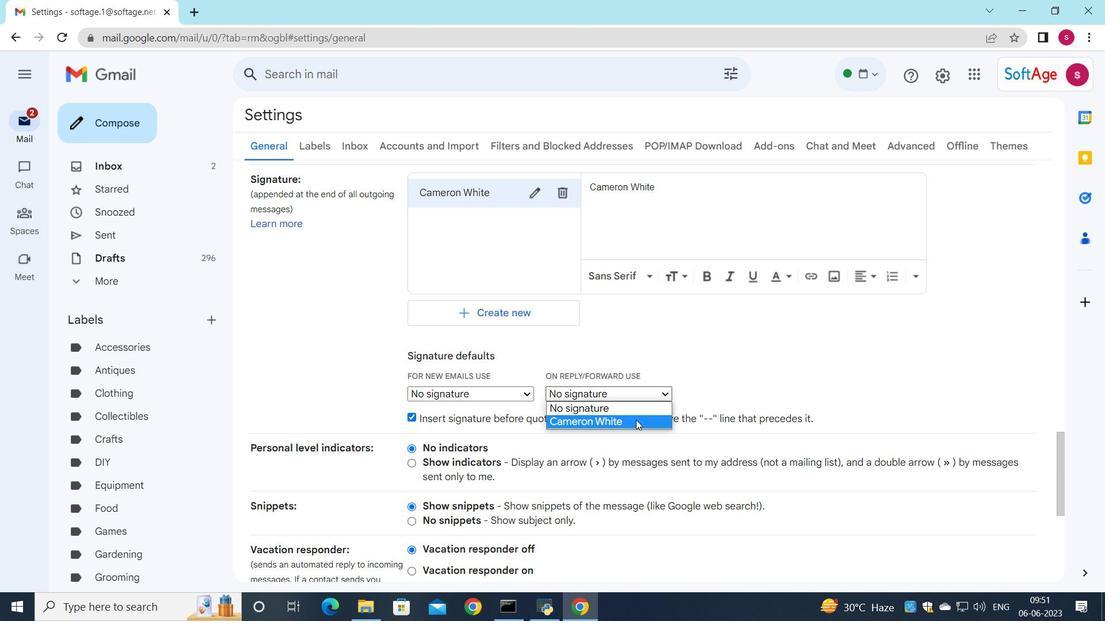 
Action: Mouse scrolled (636, 419) with delta (0, 0)
Screenshot: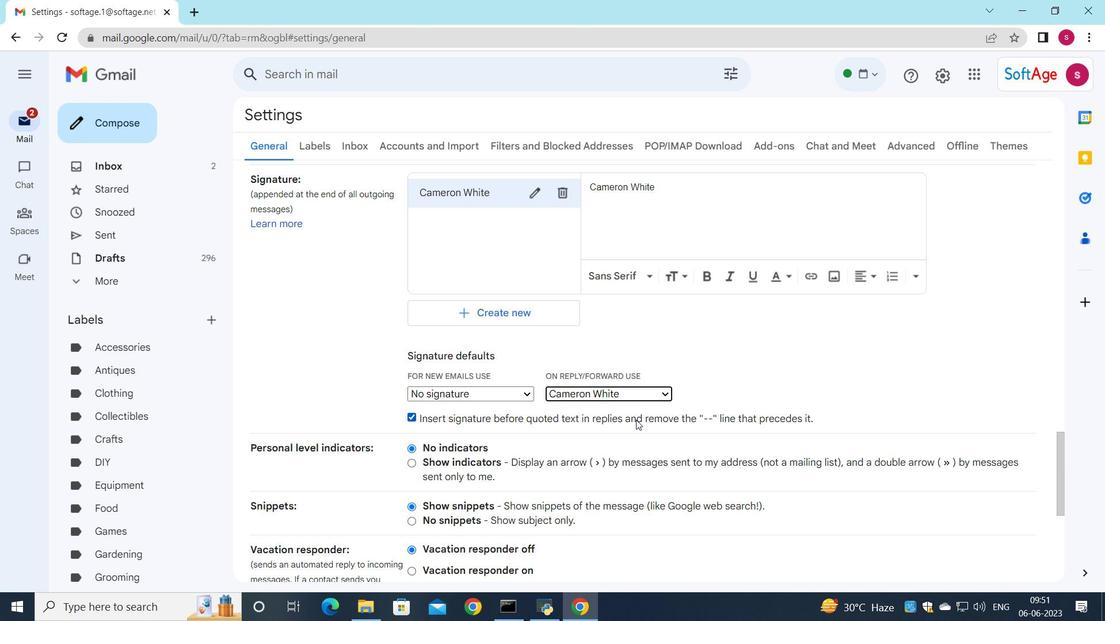 
Action: Mouse scrolled (636, 419) with delta (0, 0)
Screenshot: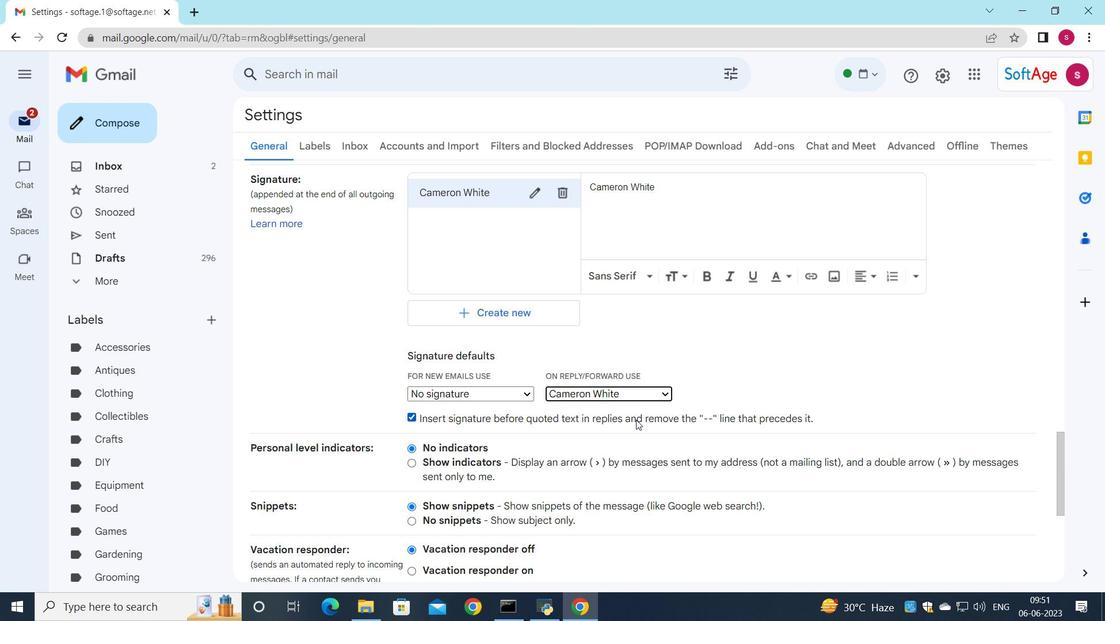 
Action: Mouse scrolled (636, 419) with delta (0, 0)
Screenshot: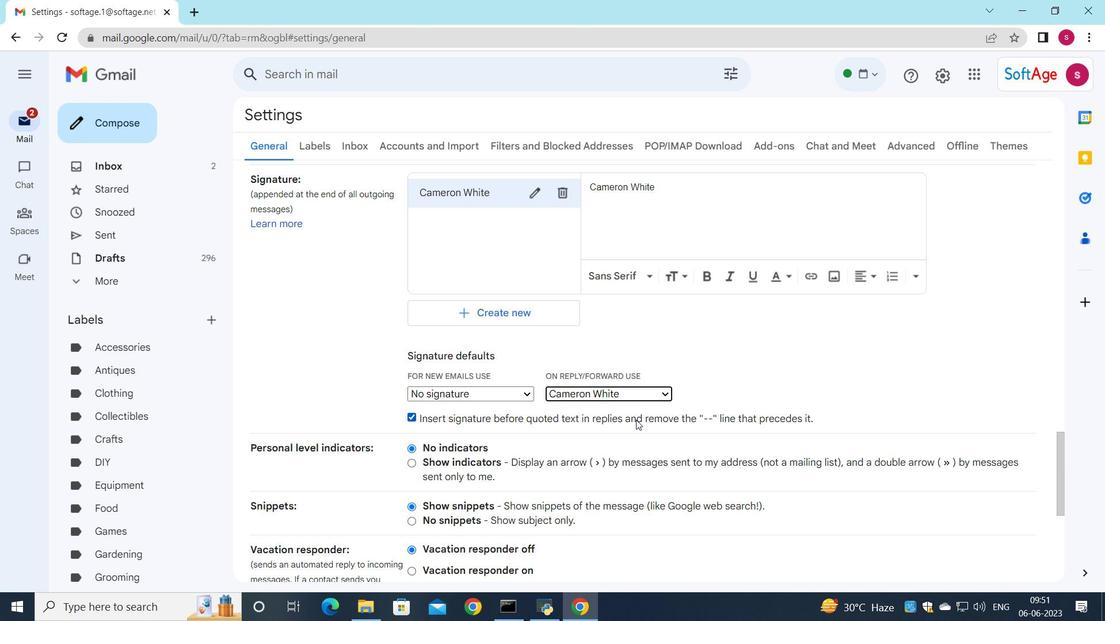 
Action: Mouse scrolled (636, 419) with delta (0, 0)
Screenshot: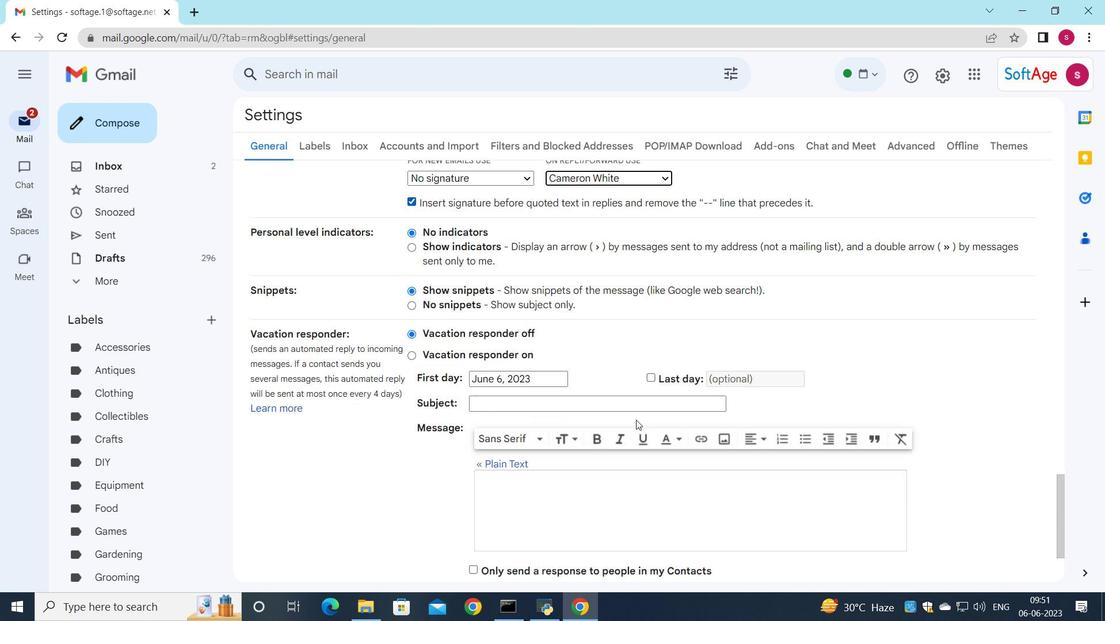 
Action: Mouse scrolled (636, 419) with delta (0, 0)
Screenshot: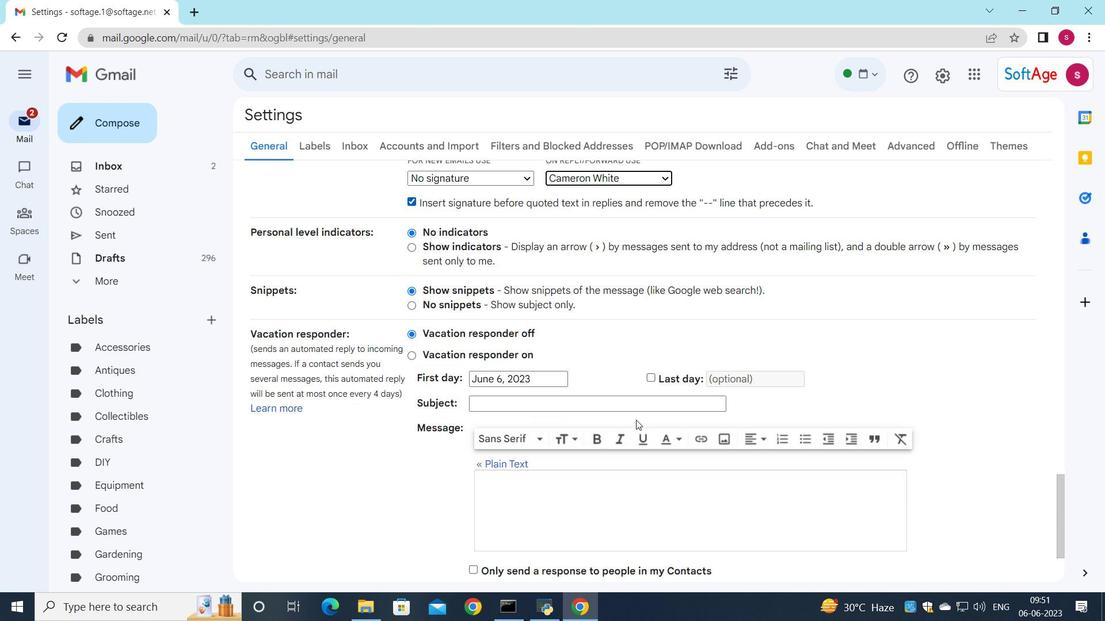 
Action: Mouse scrolled (636, 419) with delta (0, 0)
Screenshot: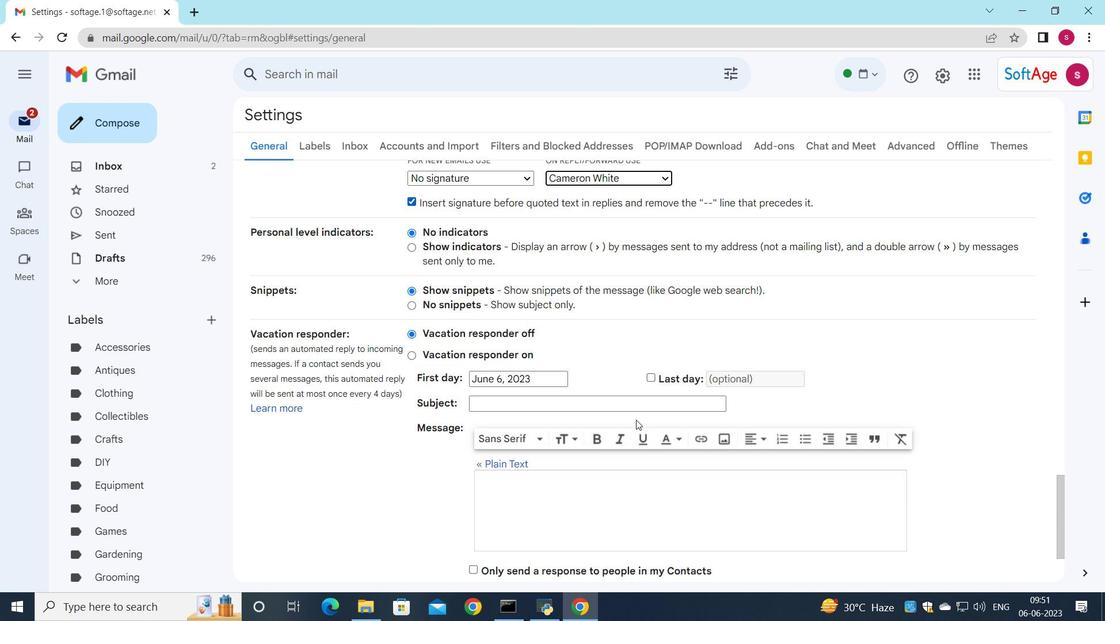 
Action: Mouse moved to (630, 458)
Screenshot: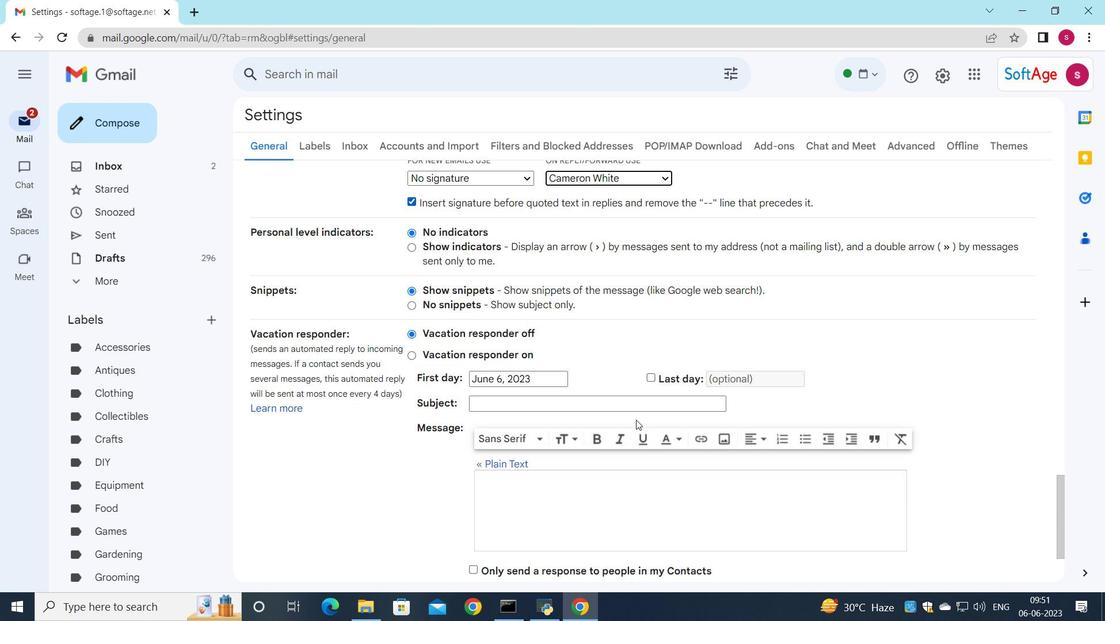 
Action: Mouse scrolled (630, 458) with delta (0, 0)
Screenshot: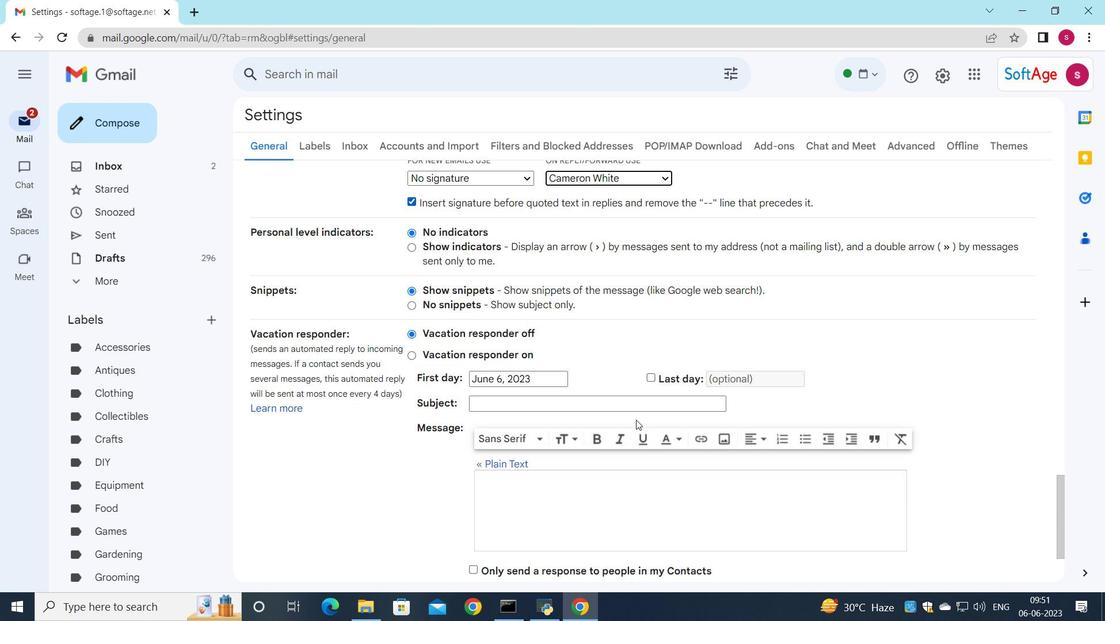 
Action: Mouse moved to (628, 507)
Screenshot: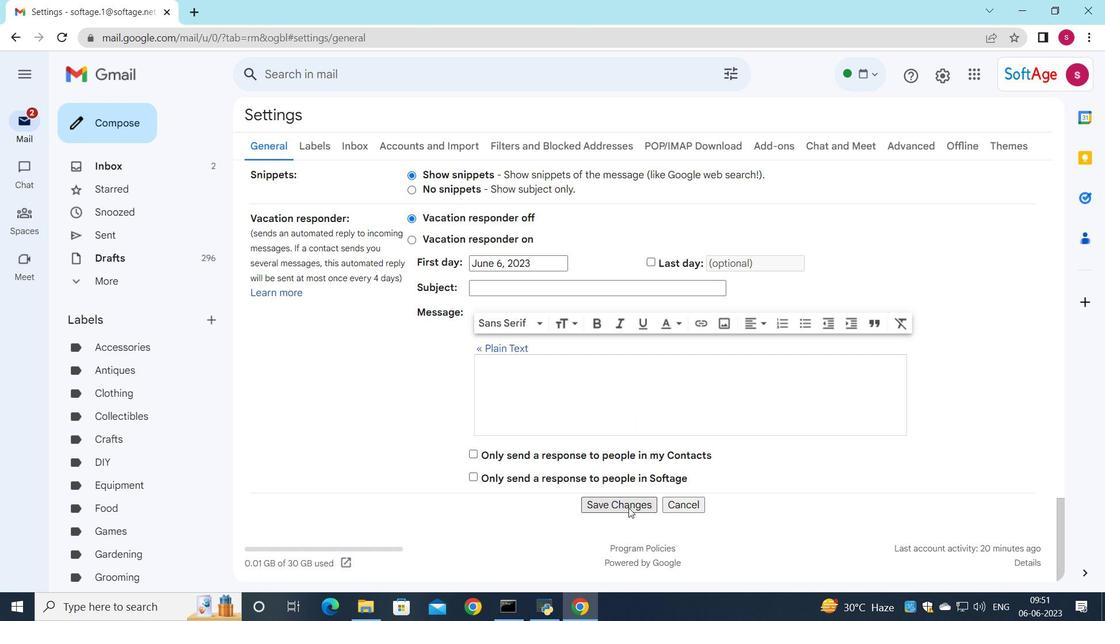 
Action: Mouse pressed left at (628, 507)
Screenshot: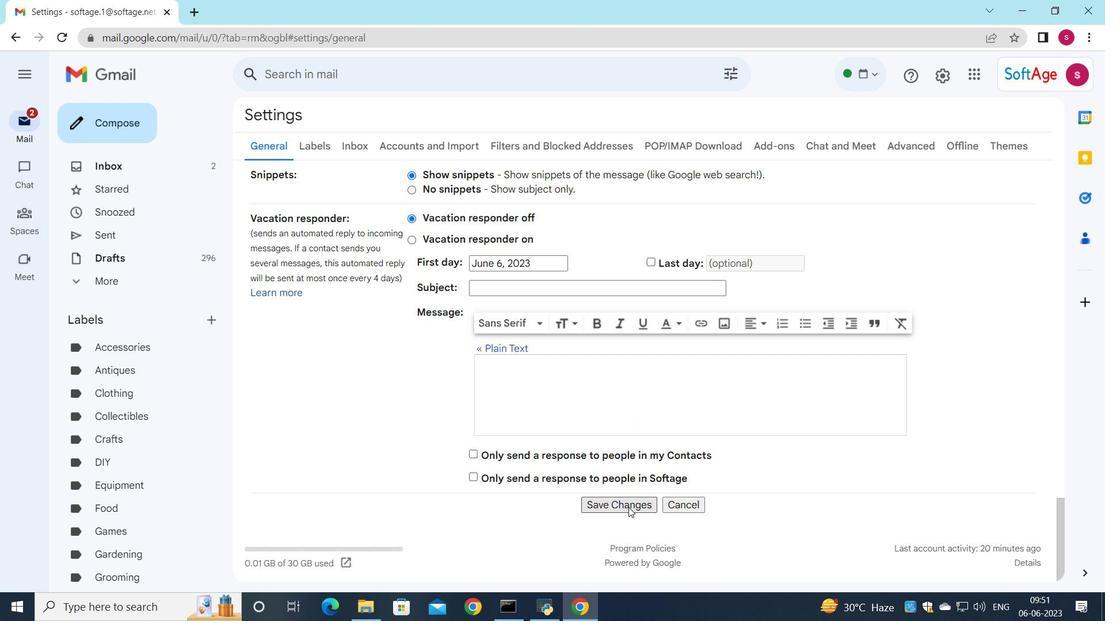 
Action: Mouse moved to (624, 504)
Screenshot: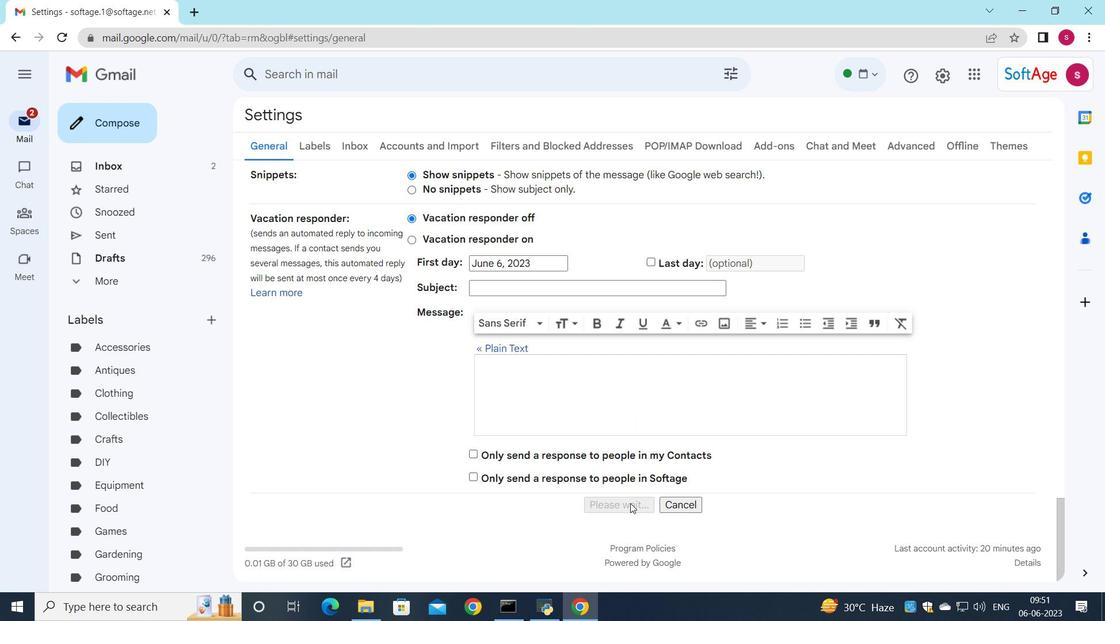 
Action: Mouse scrolled (624, 504) with delta (0, 0)
Screenshot: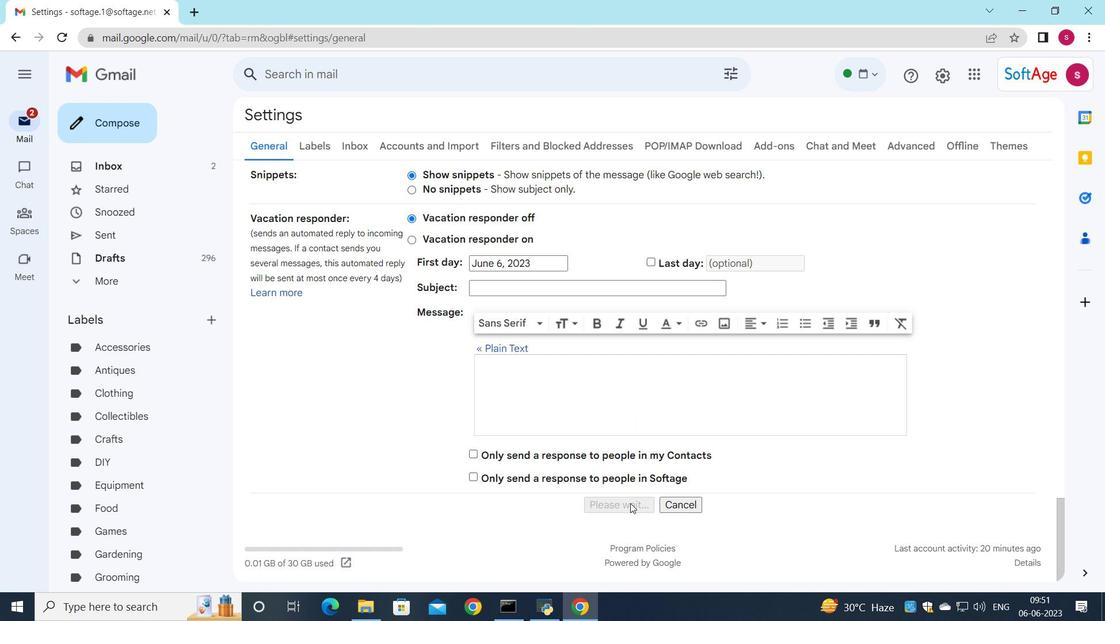 
Action: Mouse moved to (623, 505)
Screenshot: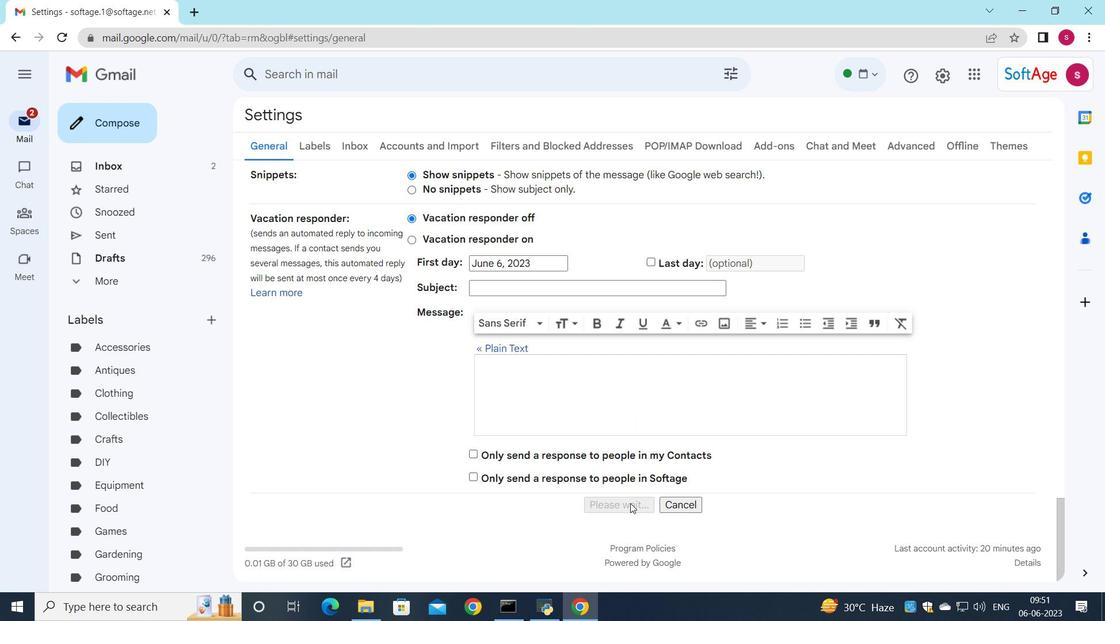 
Action: Mouse scrolled (623, 505) with delta (0, 0)
Screenshot: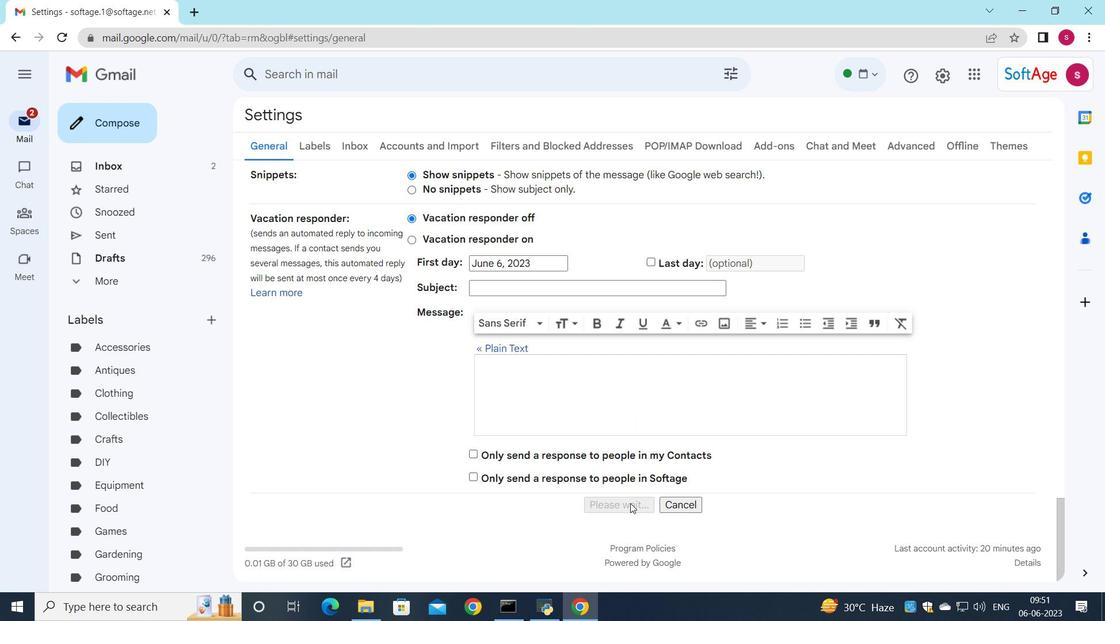 
Action: Mouse scrolled (623, 505) with delta (0, 0)
Screenshot: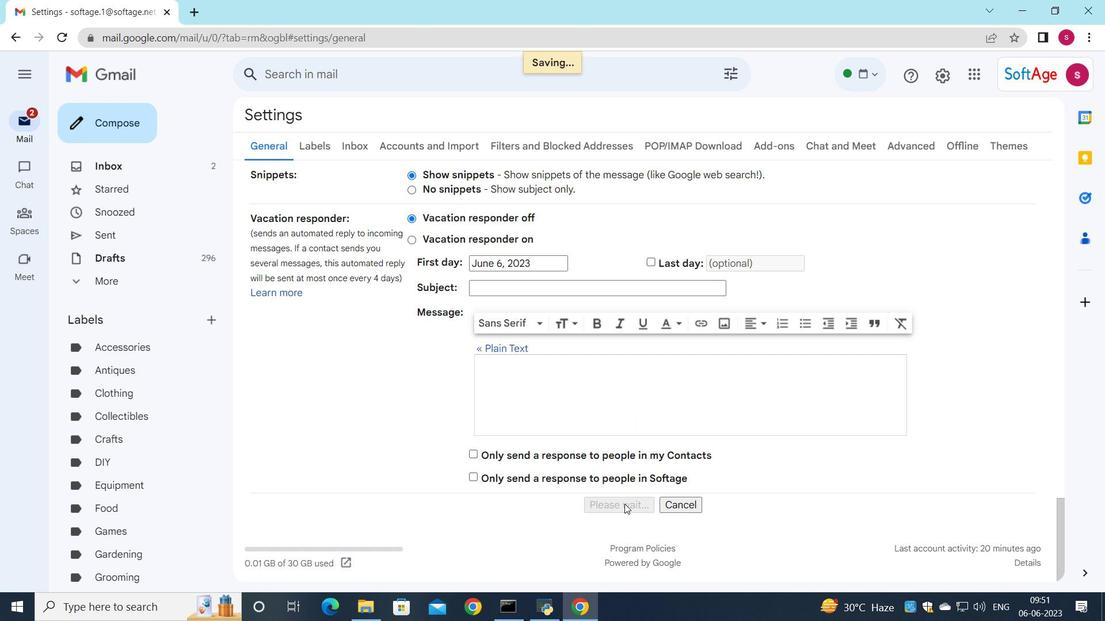 
Action: Mouse moved to (240, 518)
Screenshot: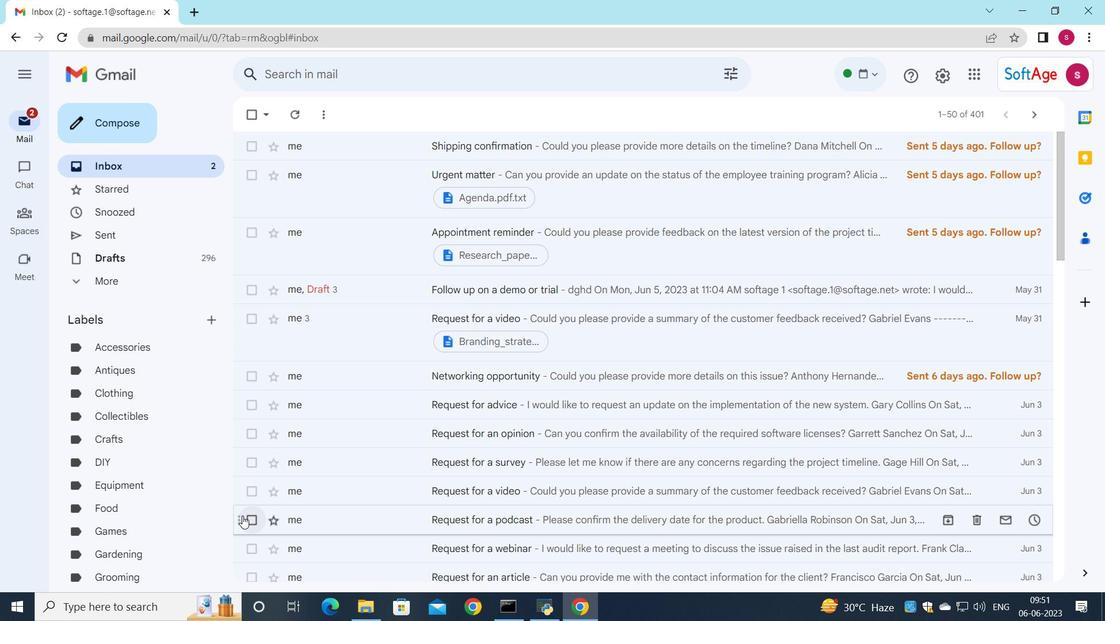 
Action: Mouse pressed left at (240, 518)
Screenshot: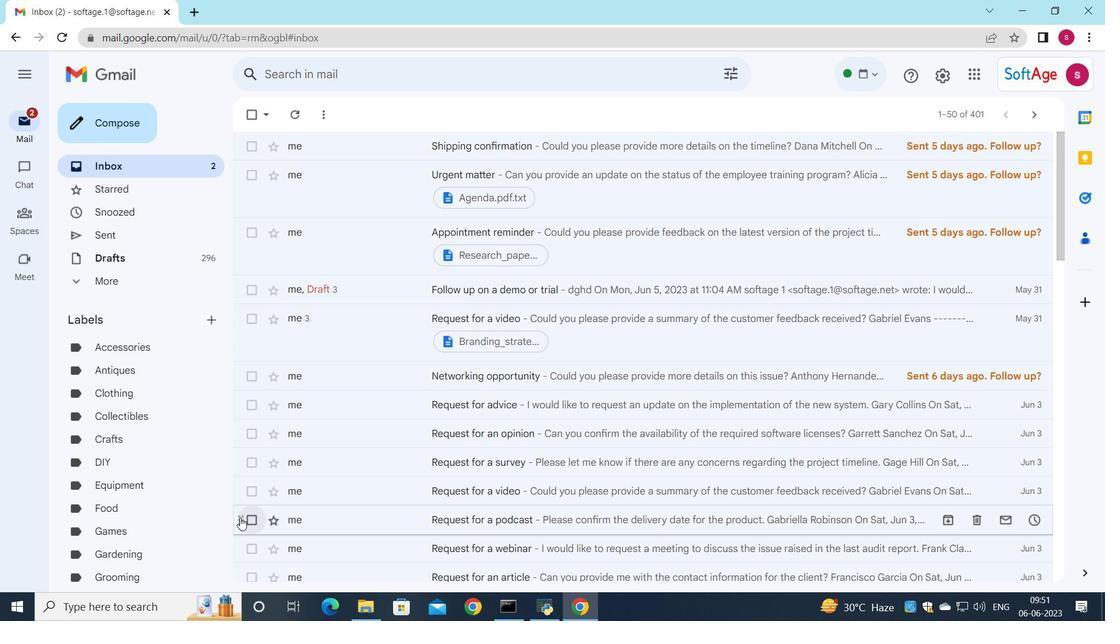 
Action: Mouse moved to (564, 118)
Screenshot: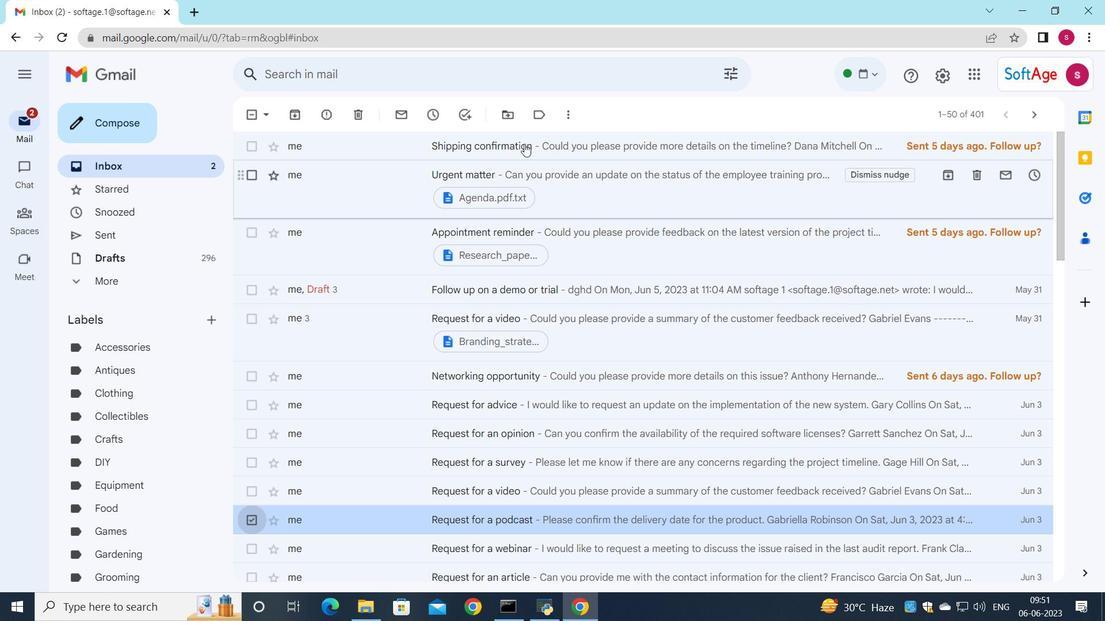 
Action: Mouse pressed left at (564, 118)
Screenshot: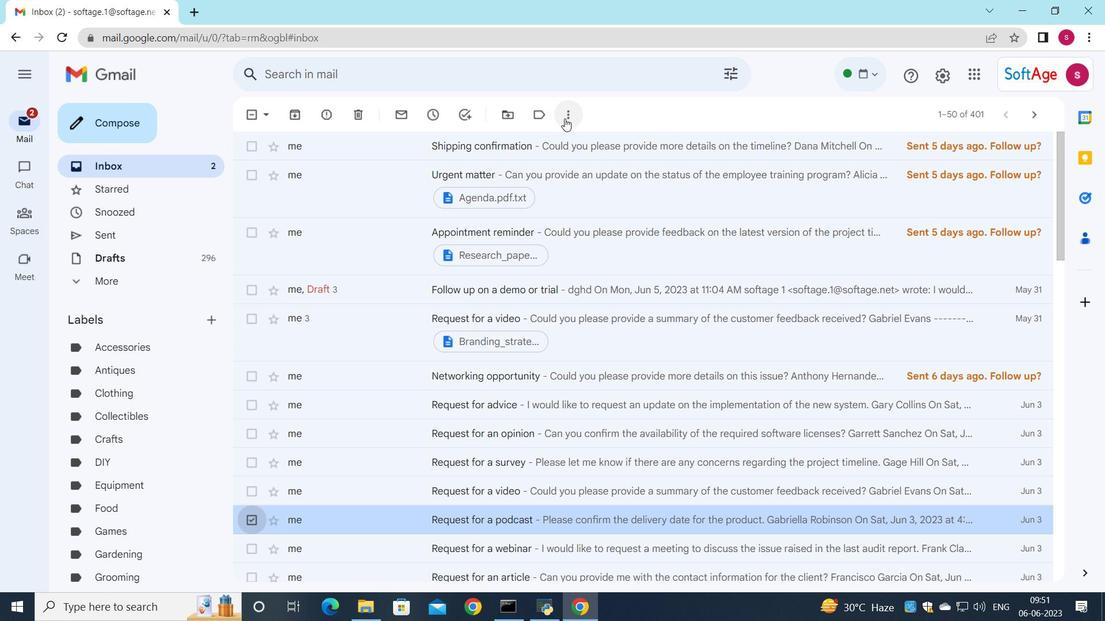 
Action: Mouse moved to (606, 254)
Screenshot: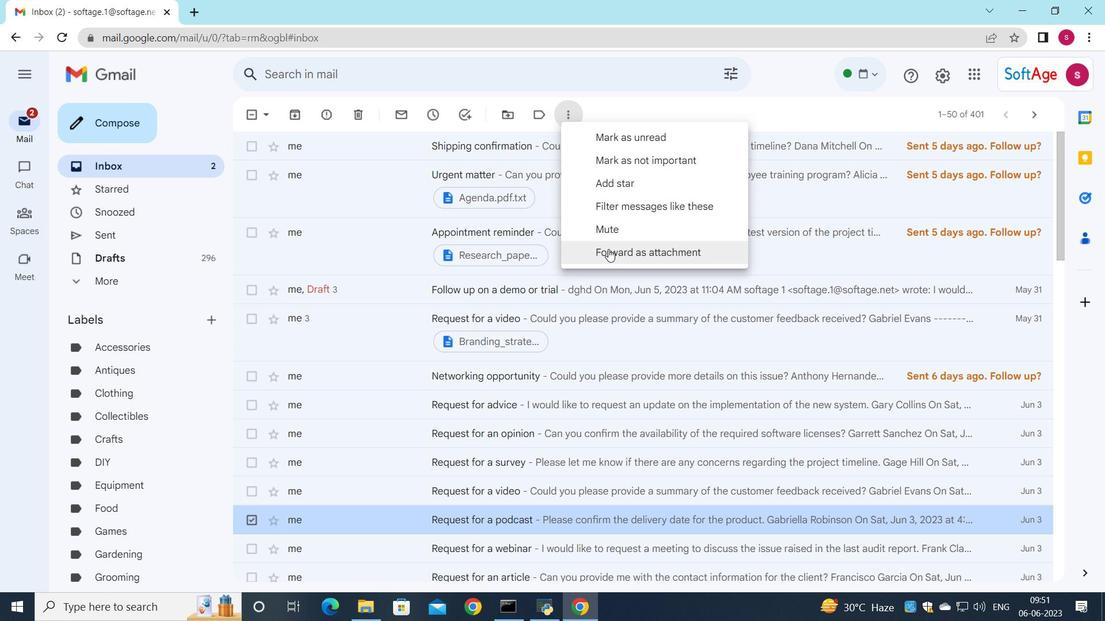 
Action: Mouse pressed left at (606, 254)
Screenshot: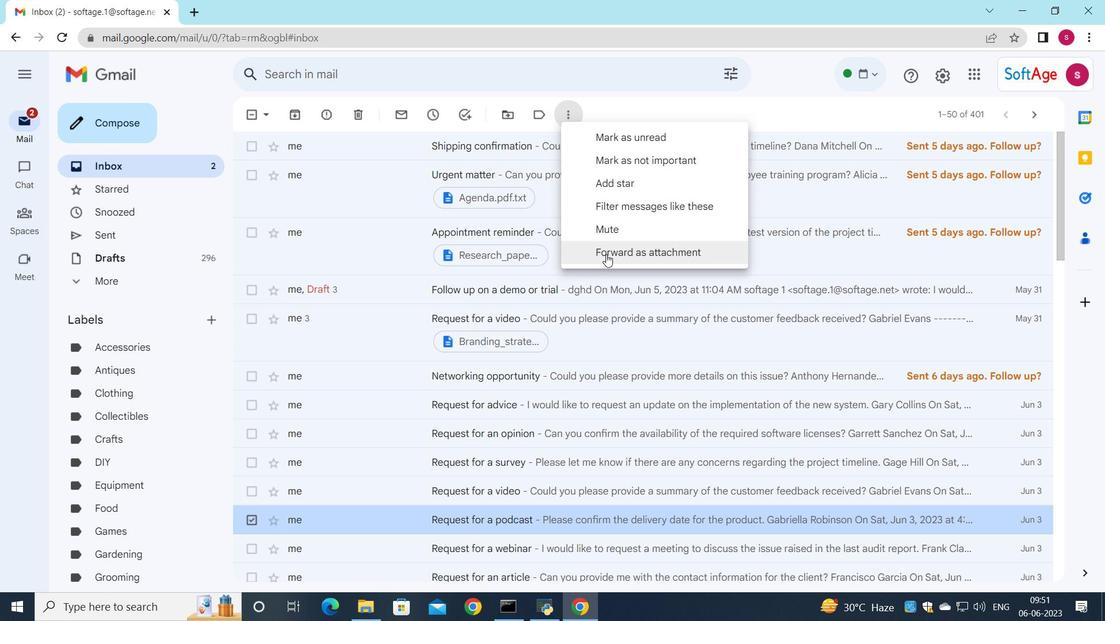 
Action: Mouse moved to (903, 576)
Screenshot: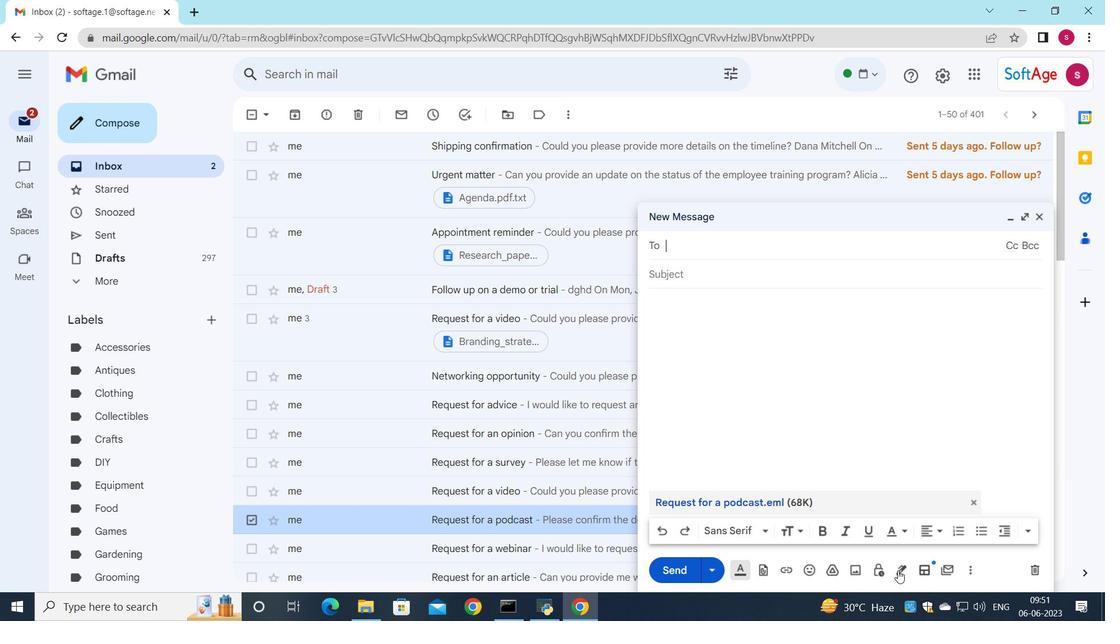 
Action: Mouse pressed left at (903, 576)
Screenshot: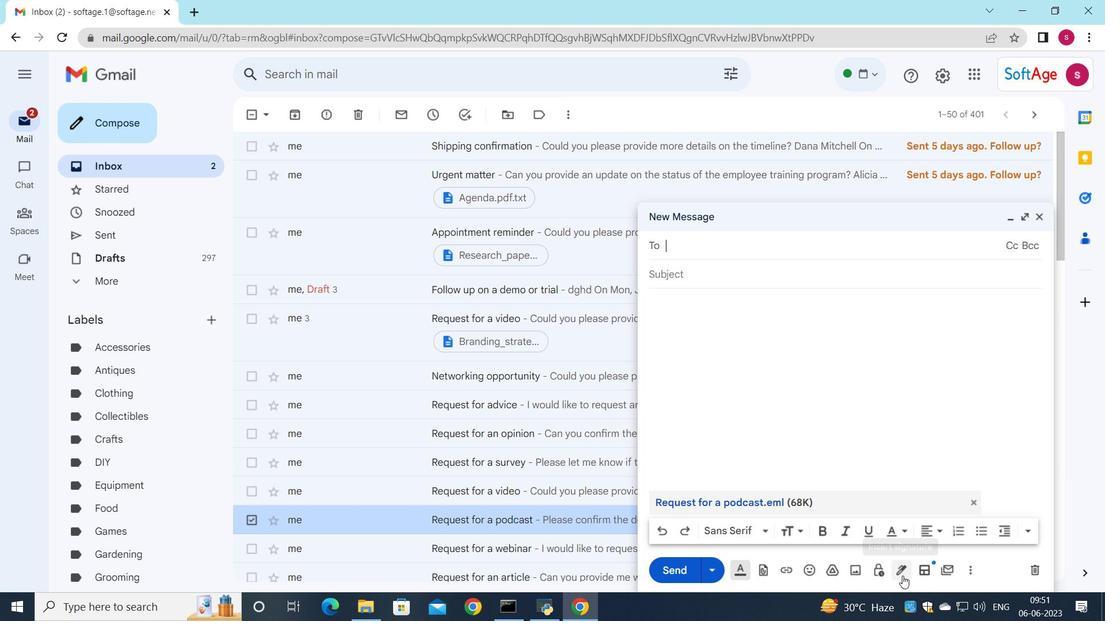 
Action: Mouse moved to (951, 541)
Screenshot: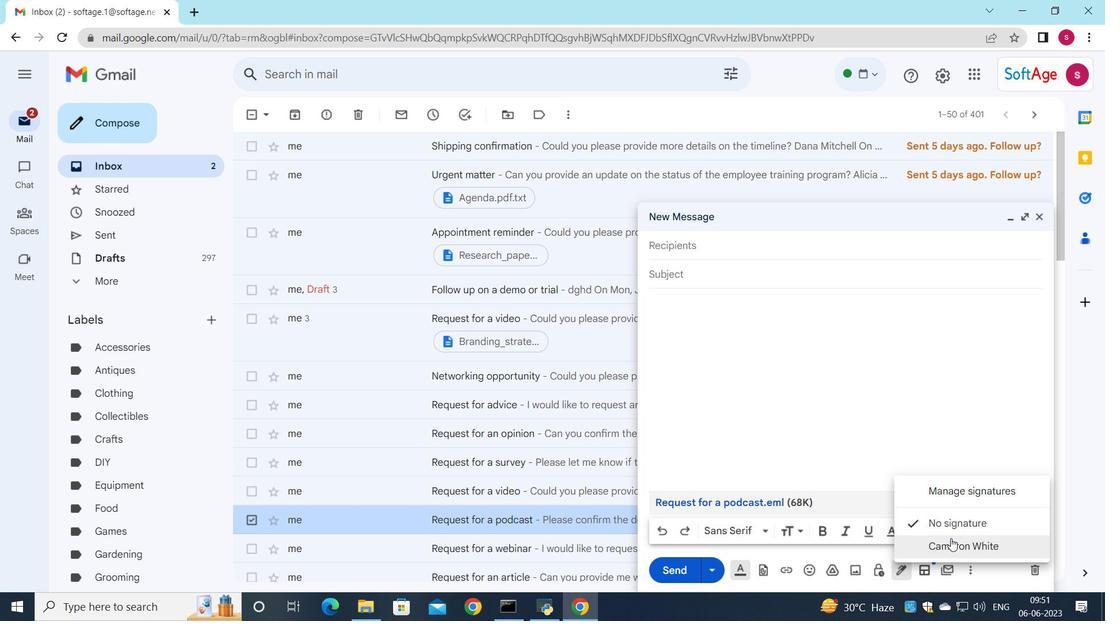
Action: Mouse pressed left at (951, 541)
Screenshot: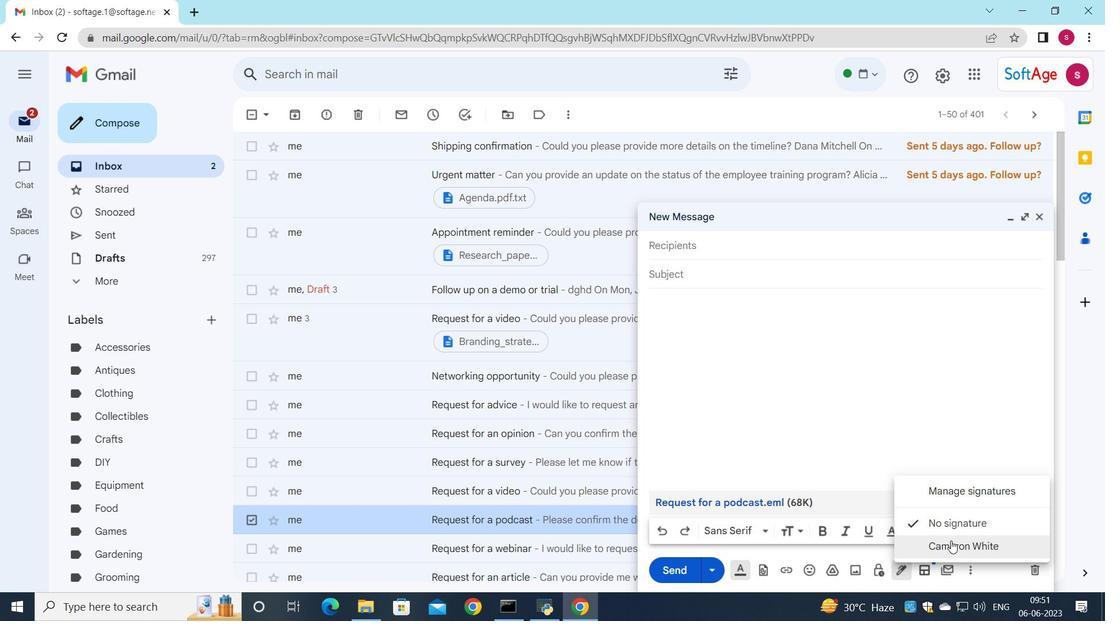 
Action: Mouse moved to (707, 243)
Screenshot: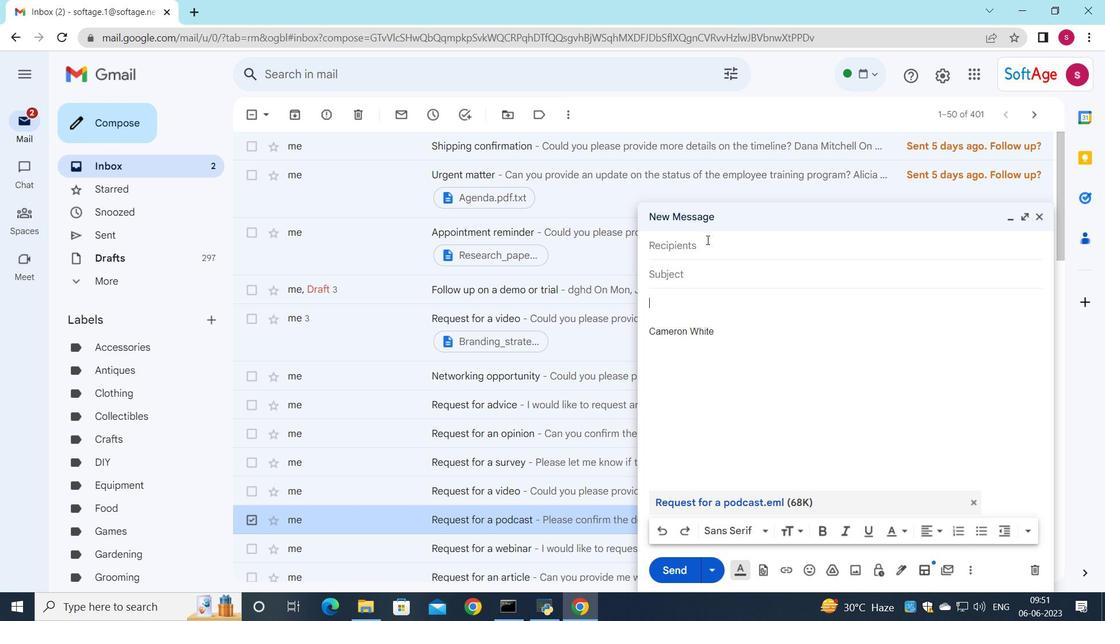 
Action: Mouse pressed left at (707, 243)
Screenshot: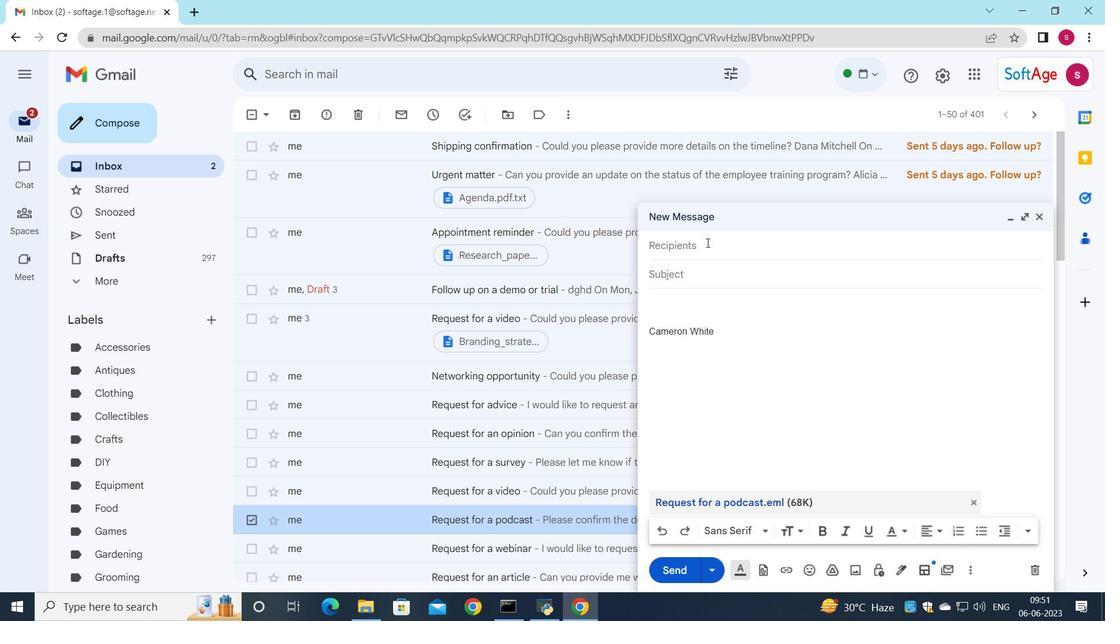 
Action: Key pressed s
Screenshot: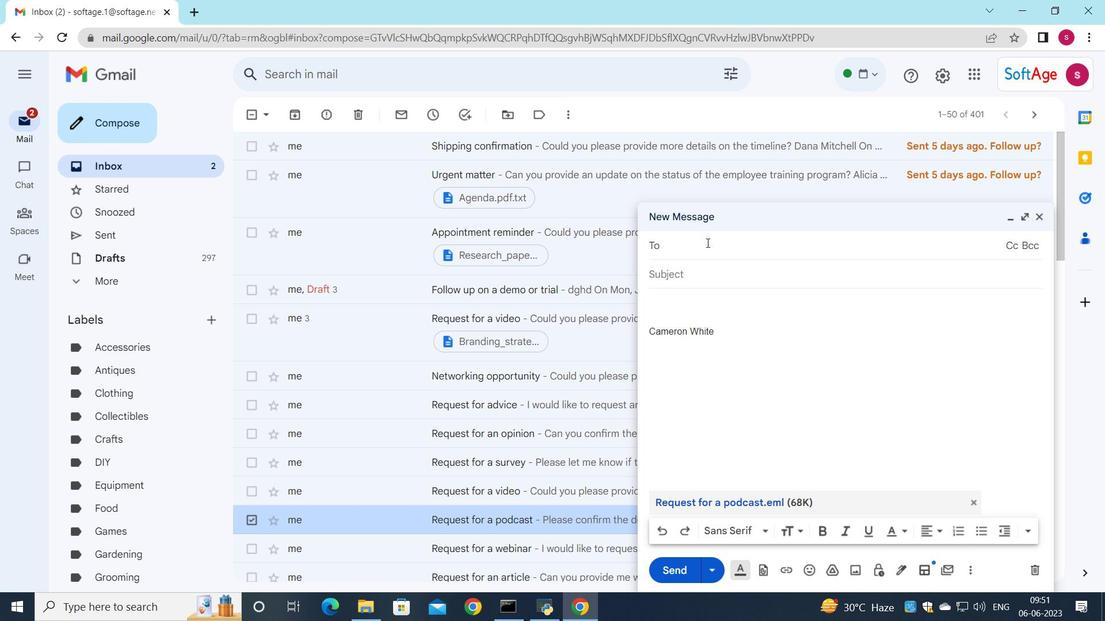 
Action: Mouse moved to (720, 260)
Screenshot: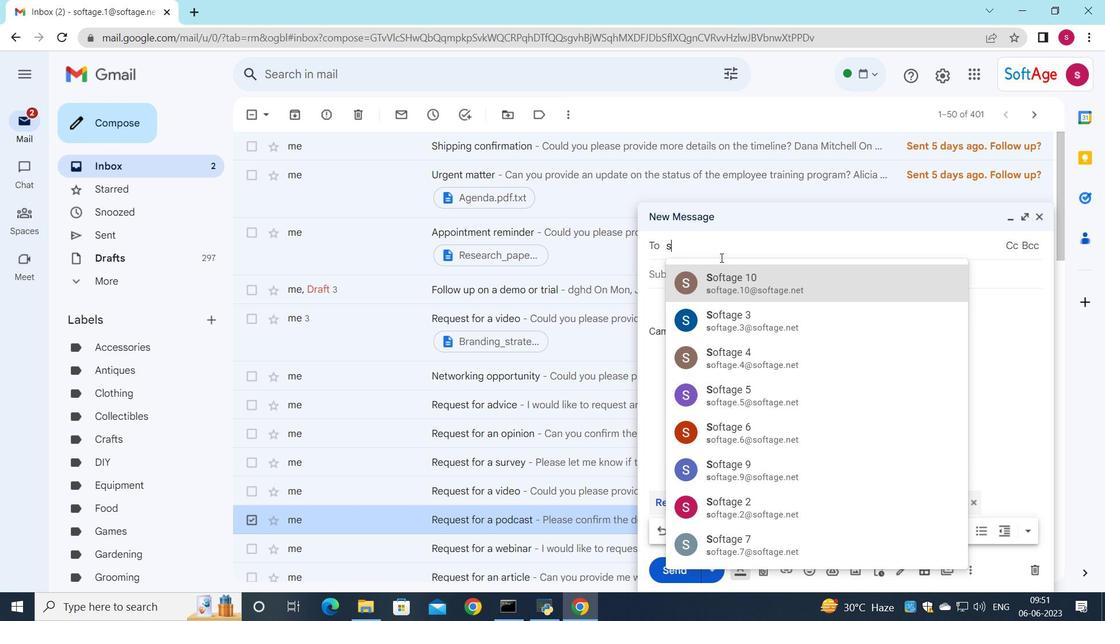 
Action: Key pressed <Key.enter>
Screenshot: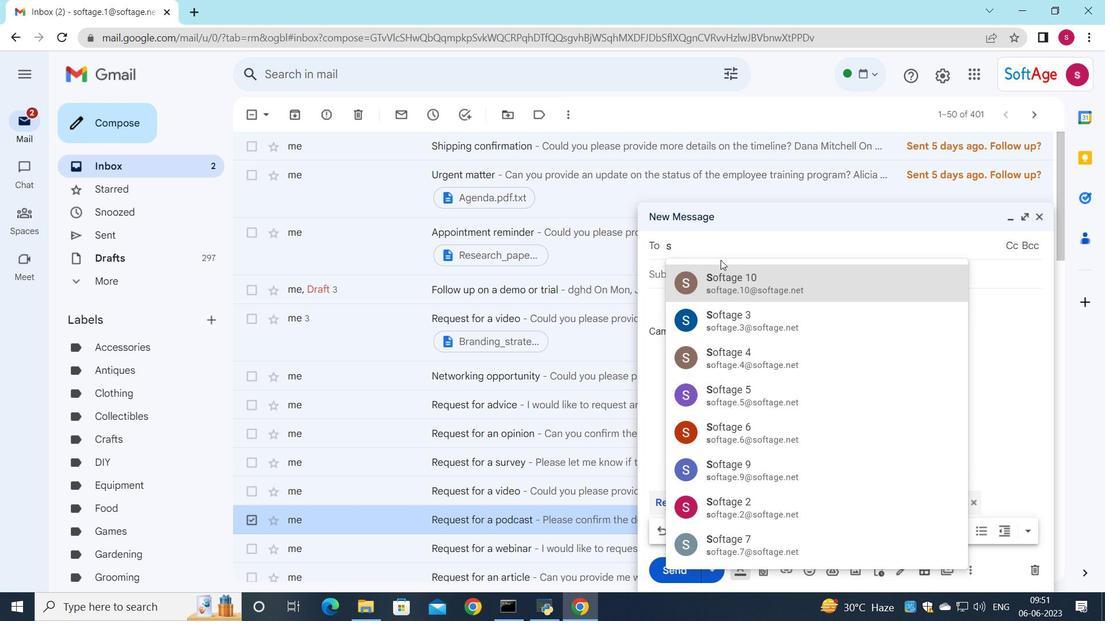 
Action: Mouse moved to (693, 299)
Screenshot: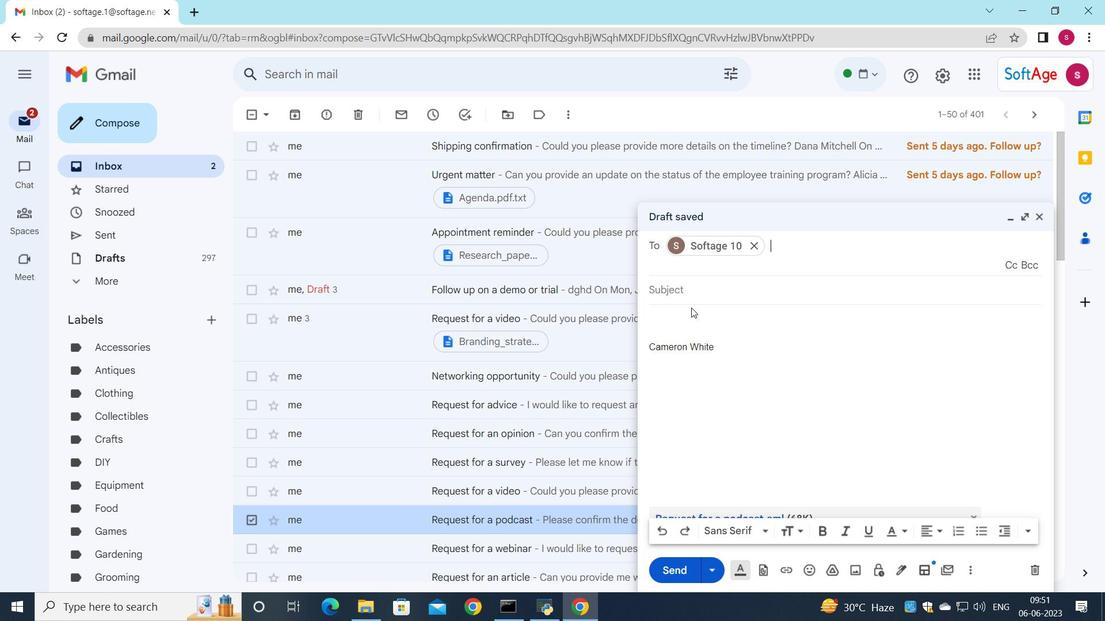 
Action: Mouse pressed left at (693, 299)
Screenshot: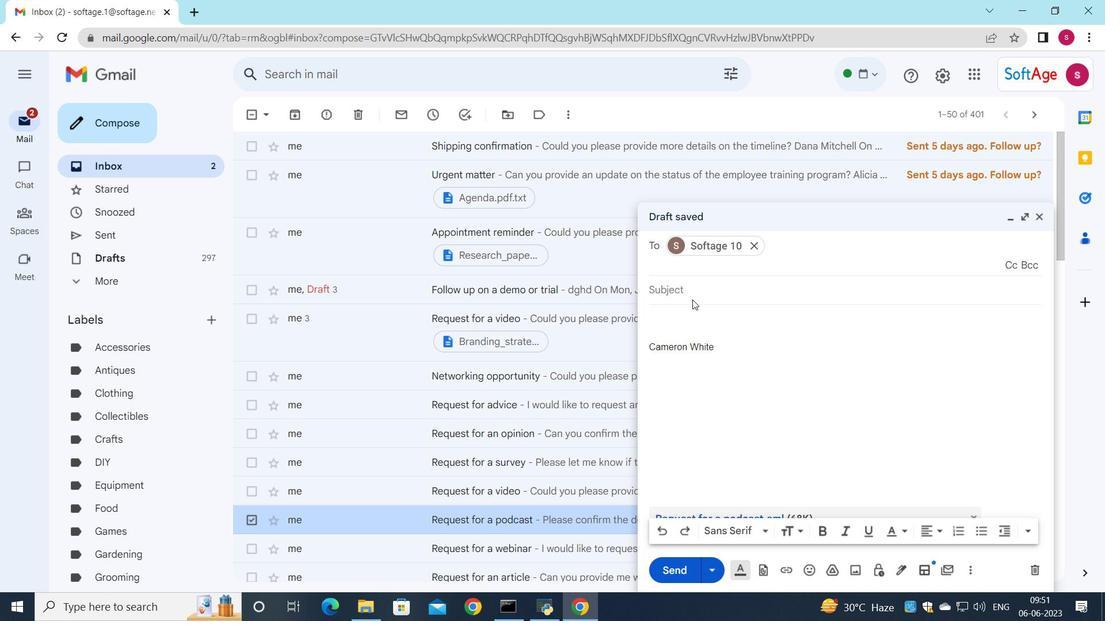 
Action: Mouse moved to (837, 257)
Screenshot: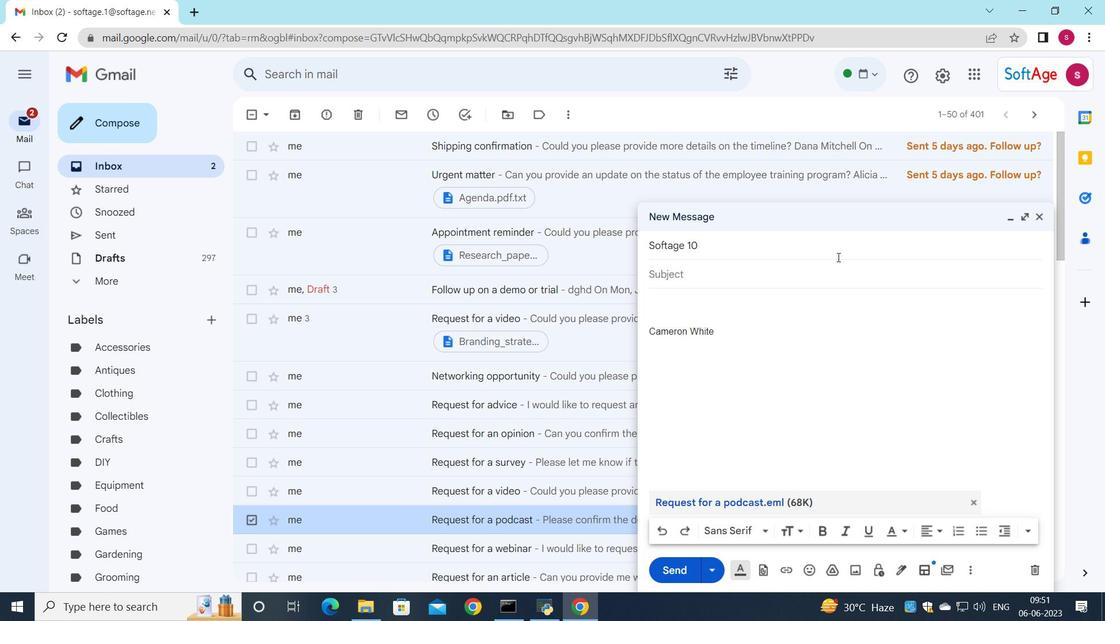 
Action: Key pressed <Key.shift><Key.shift><Key.shift><Key.shift><Key.shift><Key.shift><Key.shift><Key.shift><Key.shift>Follow<Key.space>up<Key.space><Key.backspace><Key.backspace><Key.backspace><Key.backspace>-up<Key.space>on<Key.space>a<Key.space>complaint
Screenshot: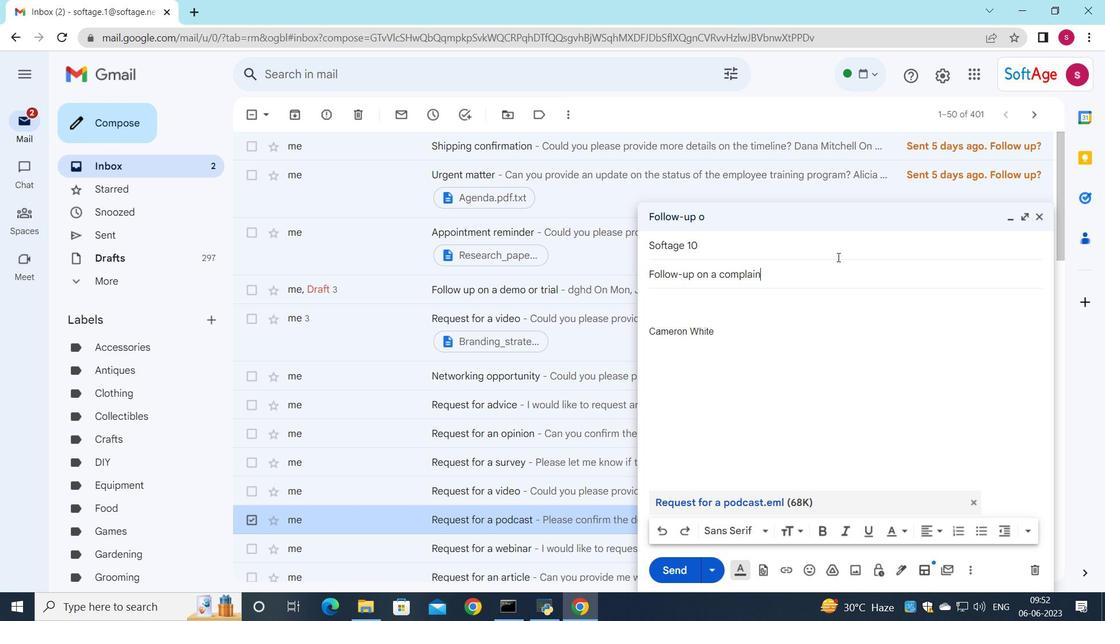 
Action: Mouse moved to (700, 311)
Screenshot: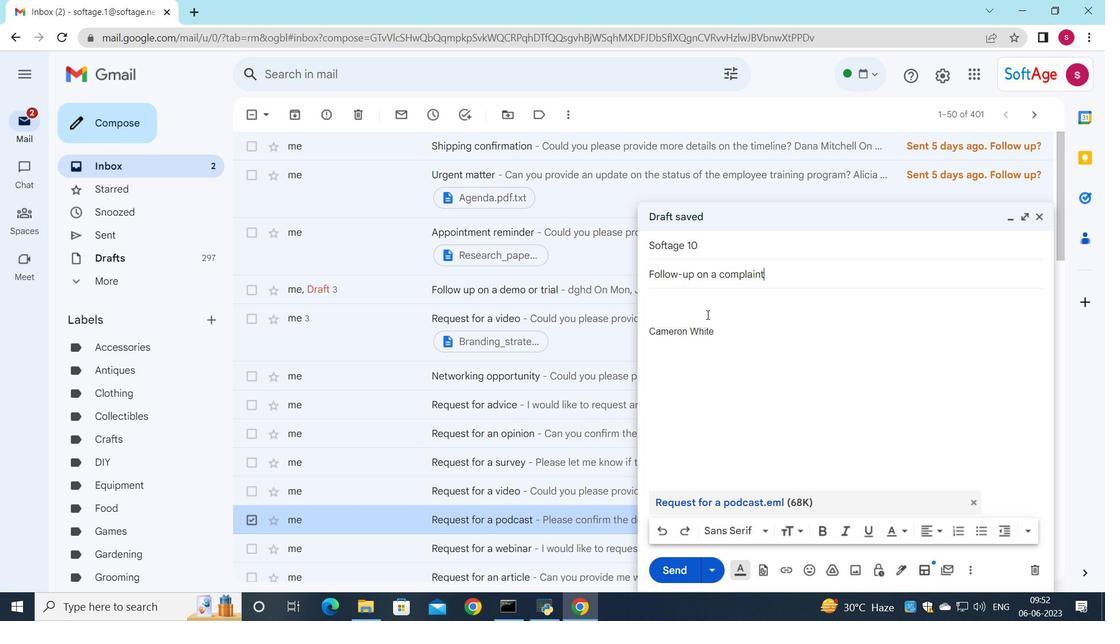 
Action: Mouse pressed left at (700, 311)
Screenshot: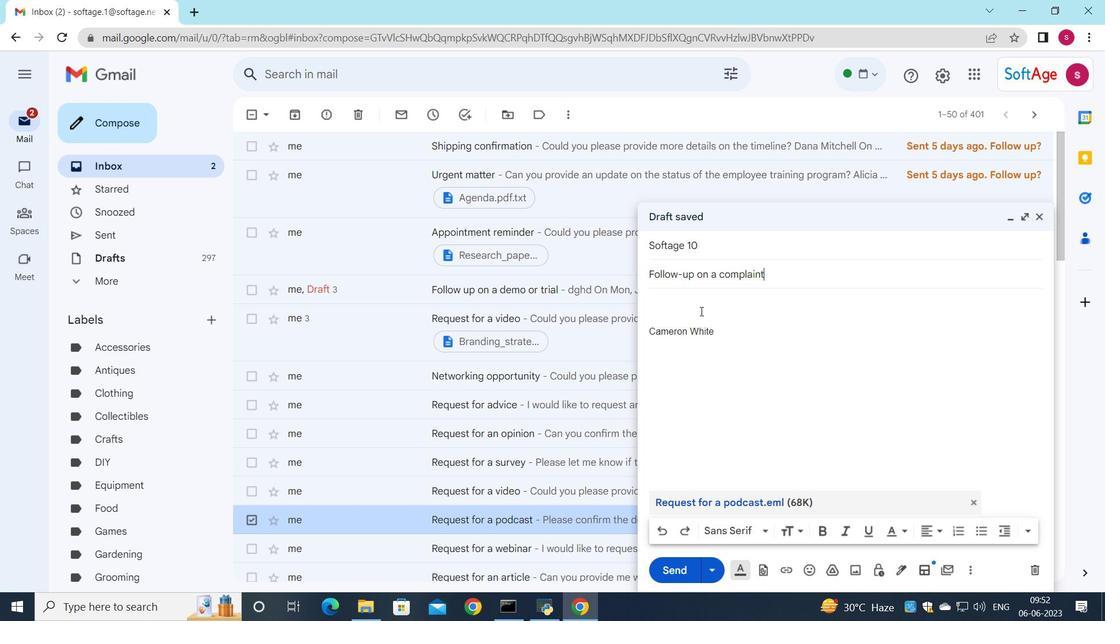 
Action: Key pressed <Key.shift>I<Key.space>wanted<Key.space>to<Key.space>confirm<Key.space>the<Key.space>delivery<Key.space>schedule<Key.space>for<Key.space>the<Key.space>new<Key.space>equipment<Key.space>order.
Screenshot: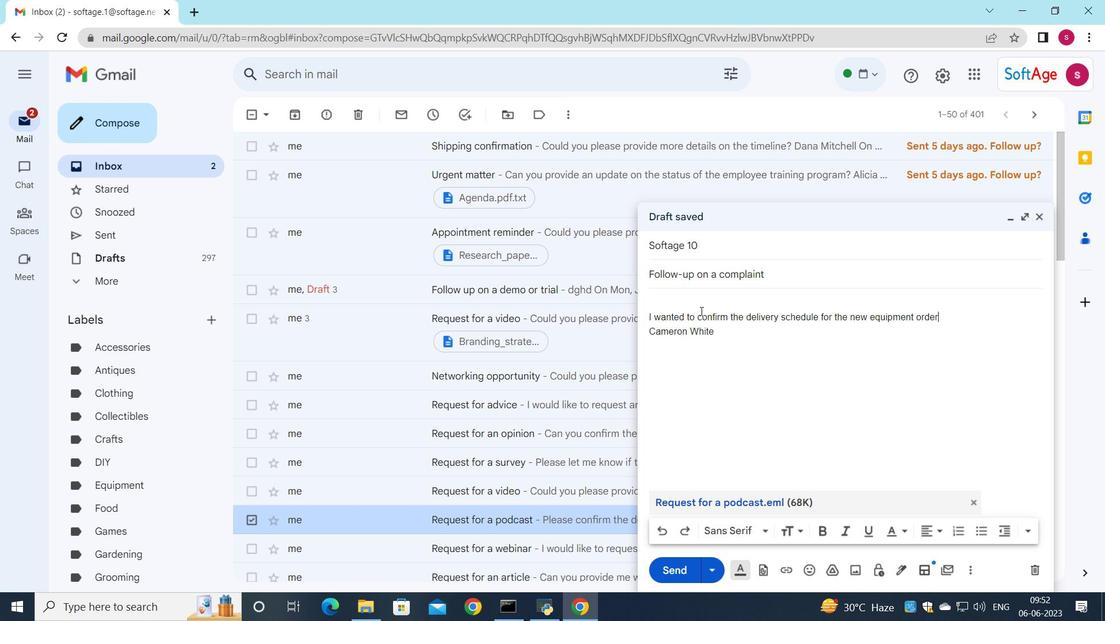 
Action: Mouse moved to (673, 573)
Screenshot: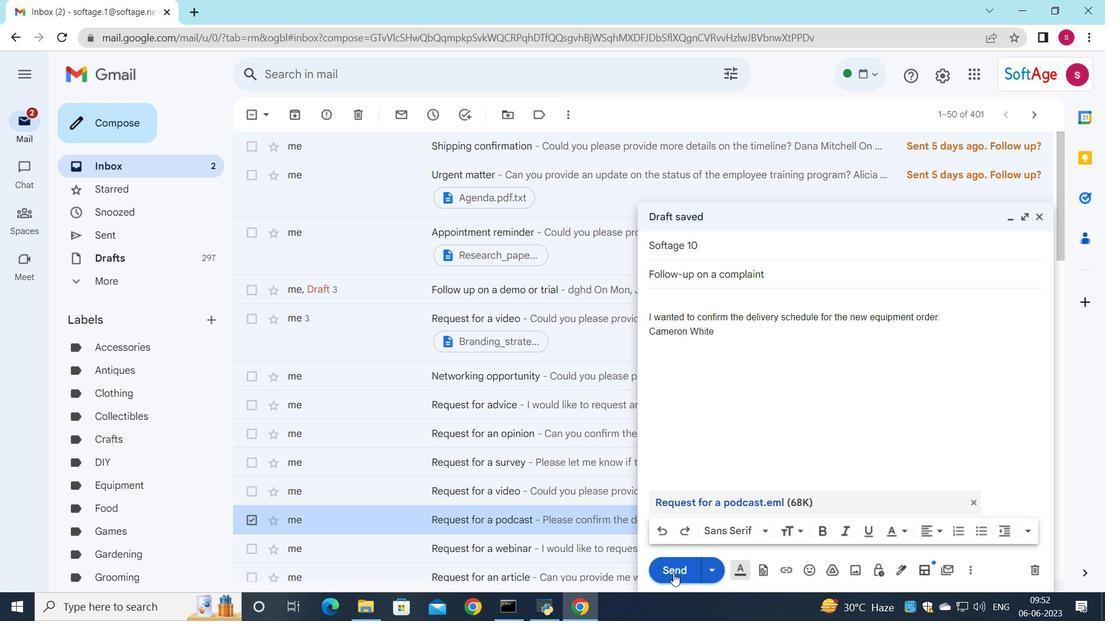 
Action: Mouse pressed left at (673, 573)
Screenshot: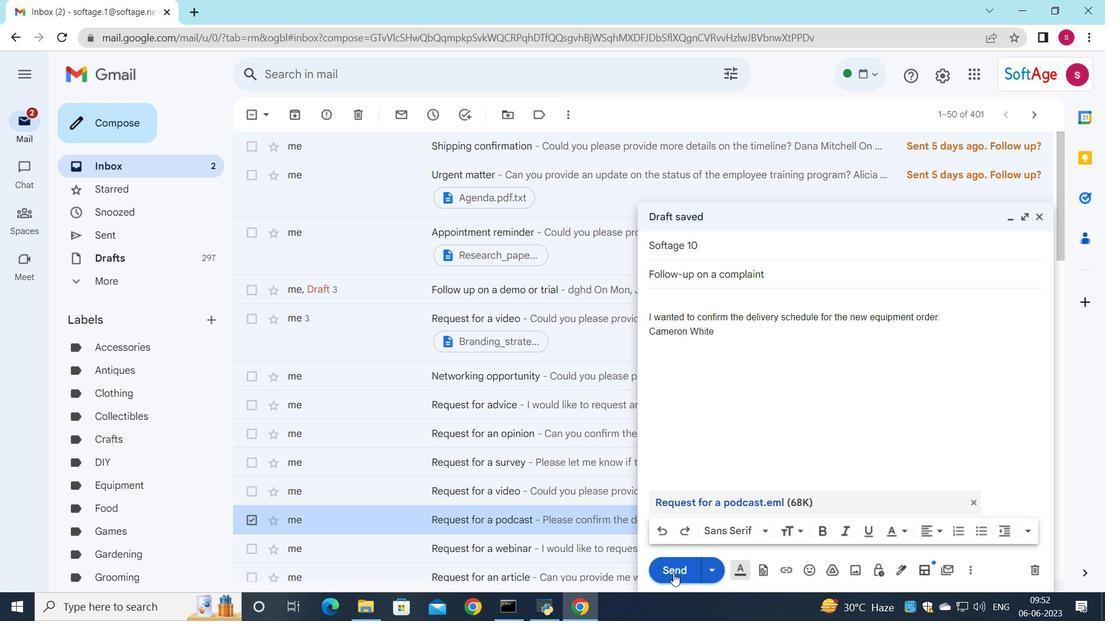 
Action: Mouse moved to (674, 571)
Screenshot: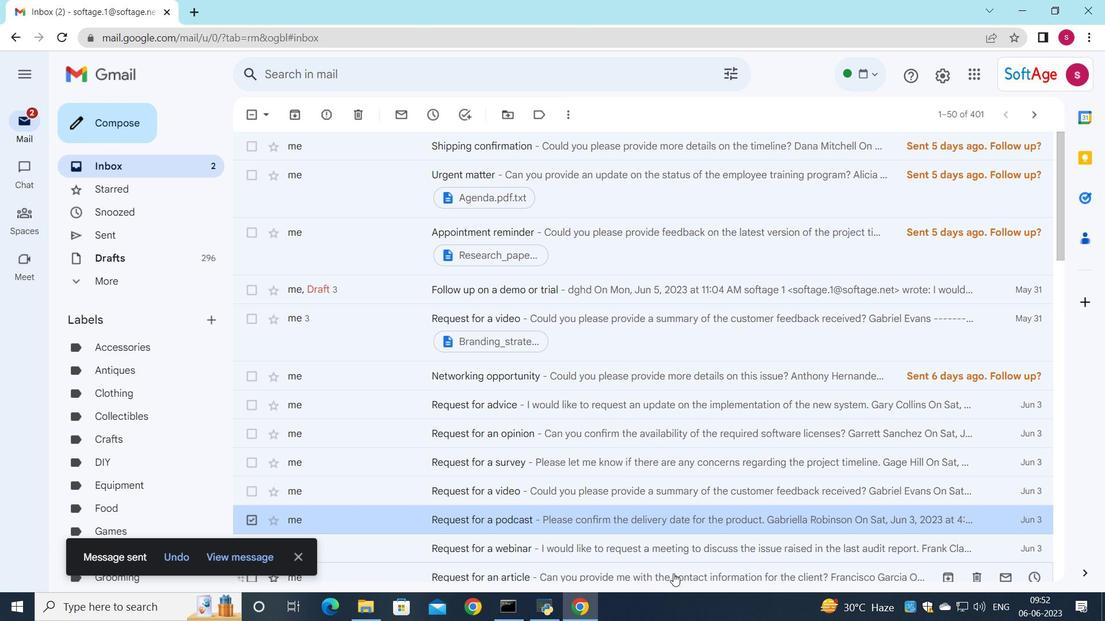
